 Task: Open a Modern Writer Template save the file as receipt.html Remove the following  from template: 'Address' Change the date  '24 December, 2022' change Dear Ms Reader to   Good Evening. Add body to the letter Thank you for your recent visit to our store. We value your patronage and are committed to providing exceptional customer service. Should you have any questions or need further assistance, please do not hesitate to reach out. We look forward to serving you again soon.Add Name  'Jennifer'. Insert watermark  Graphic Era Apply Font Style in watermark Arial; font size  123and place the watermark  Diagonally 
Action: Mouse moved to (309, 150)
Screenshot: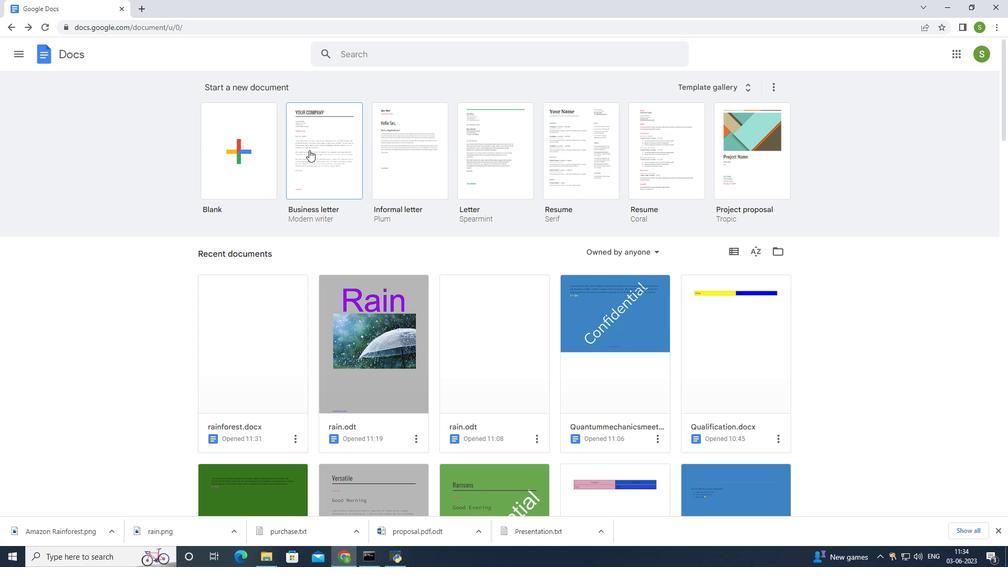 
Action: Mouse pressed left at (309, 150)
Screenshot: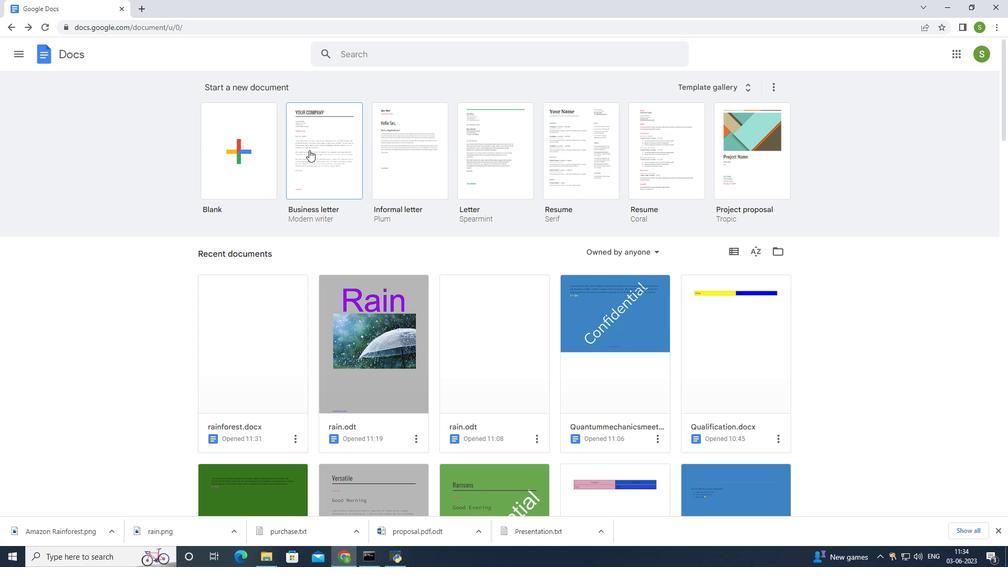 
Action: Mouse moved to (327, 214)
Screenshot: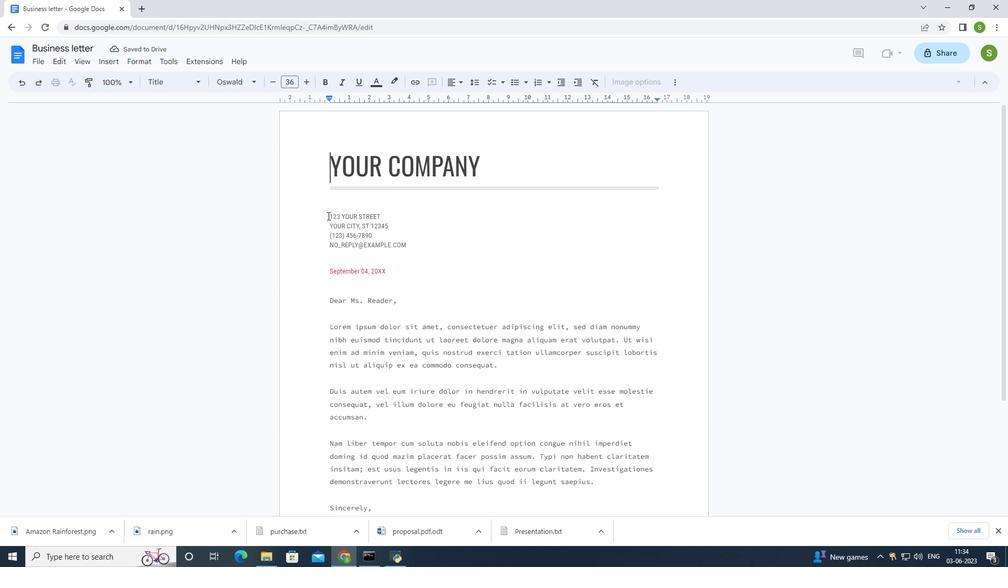 
Action: Mouse pressed left at (327, 214)
Screenshot: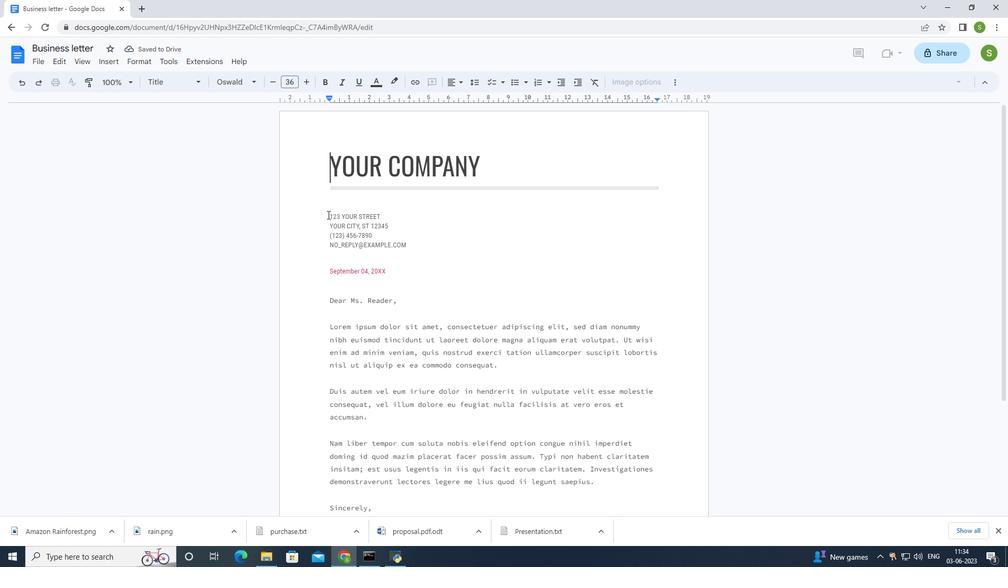 
Action: Mouse moved to (380, 222)
Screenshot: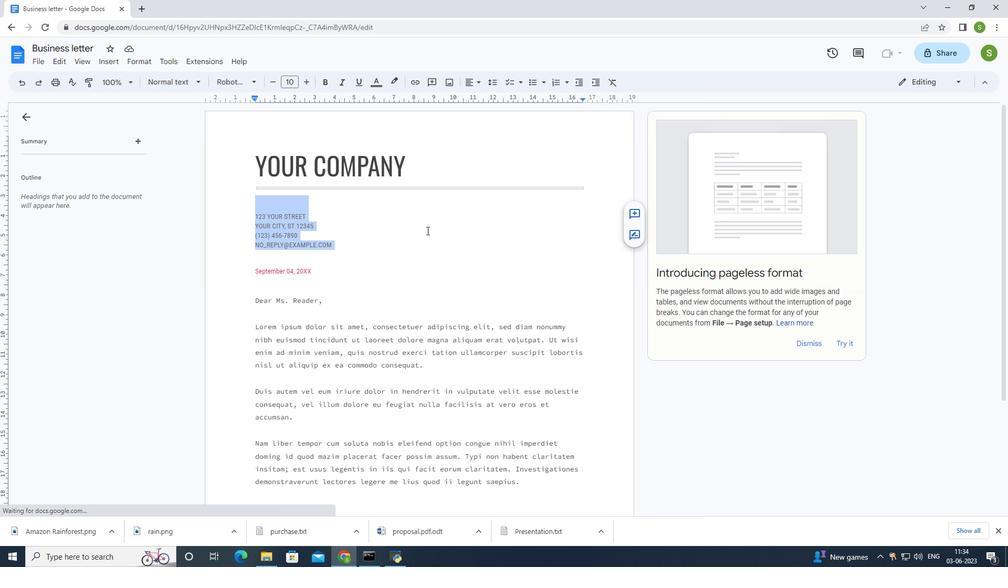 
Action: Key pressed <Key.delete>
Screenshot: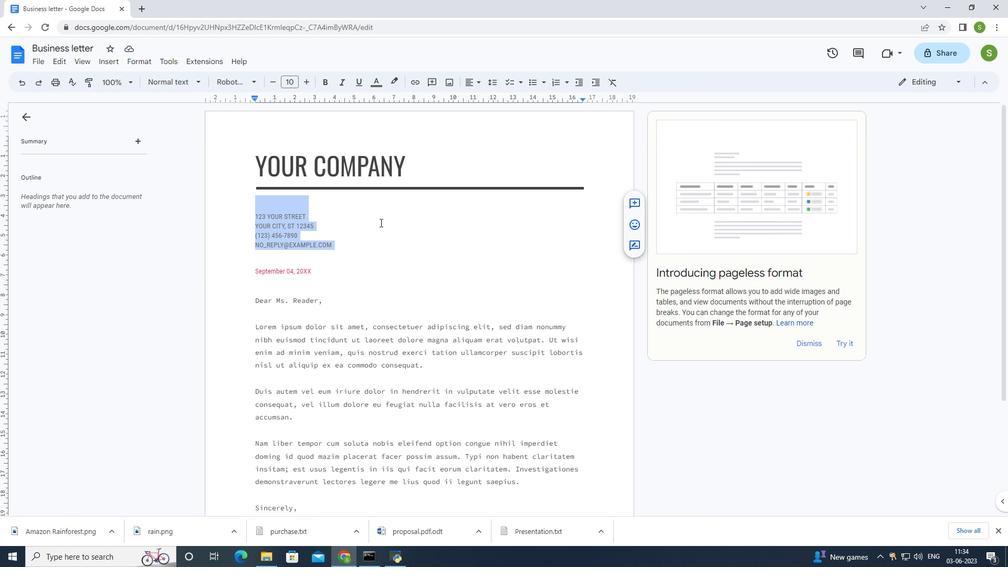 
Action: Mouse moved to (312, 213)
Screenshot: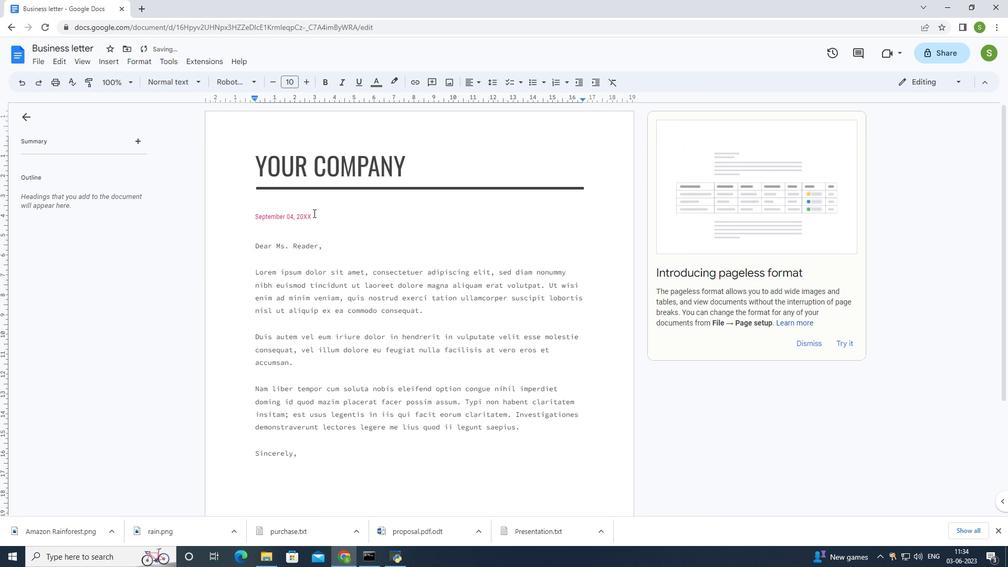 
Action: Mouse pressed left at (312, 213)
Screenshot: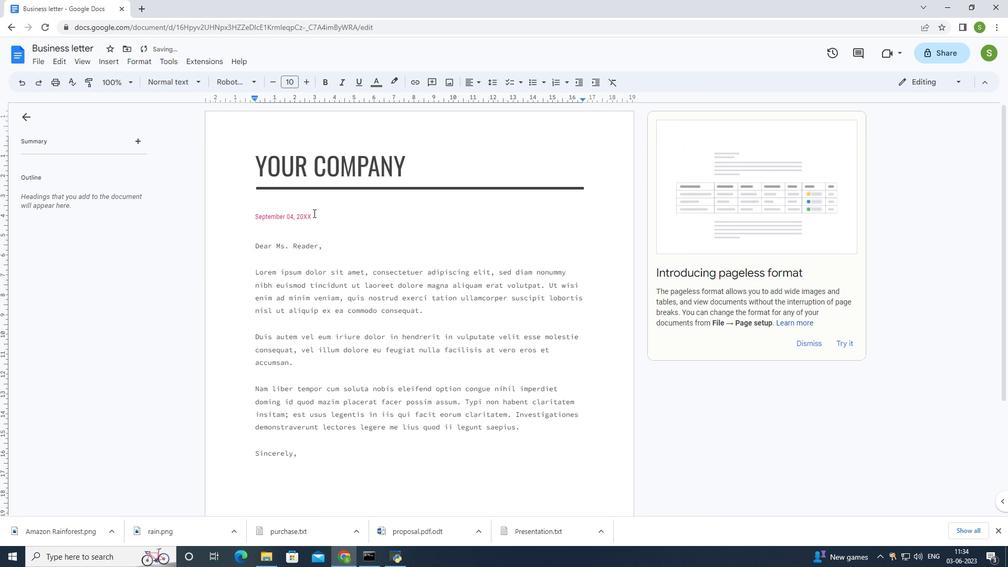 
Action: Mouse moved to (304, 214)
Screenshot: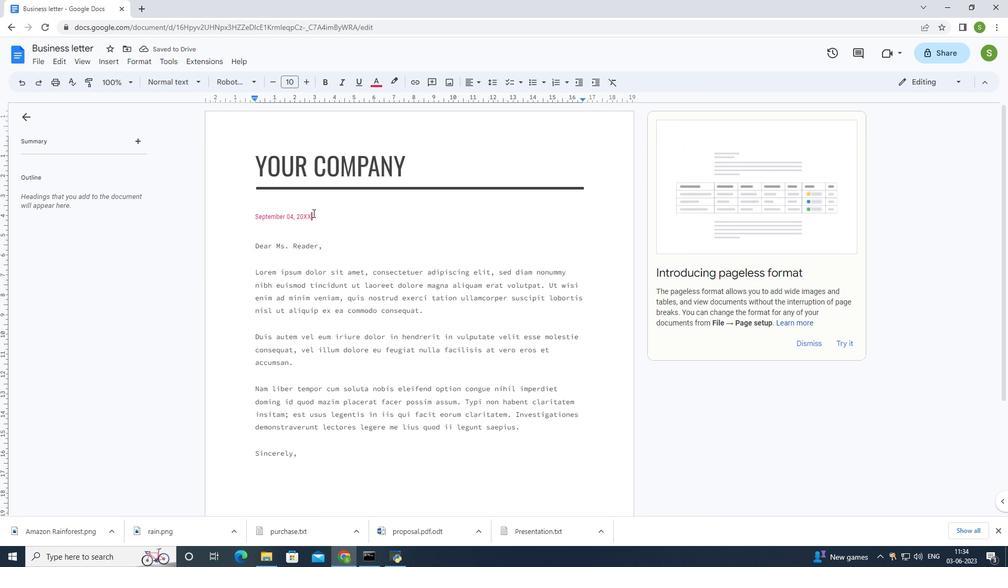 
Action: Key pressed <Key.backspace><Key.backspace><Key.backspace><Key.backspace><Key.backspace><Key.backspace><Key.backspace><Key.backspace><Key.backspace><Key.backspace><Key.backspace><Key.backspace><Key.backspace><Key.backspace><Key.backspace><Key.backspace><Key.backspace><Key.backspace>24<Key.space><Key.shift>Da<Key.backspace>ecenber<Key.space>2022
Screenshot: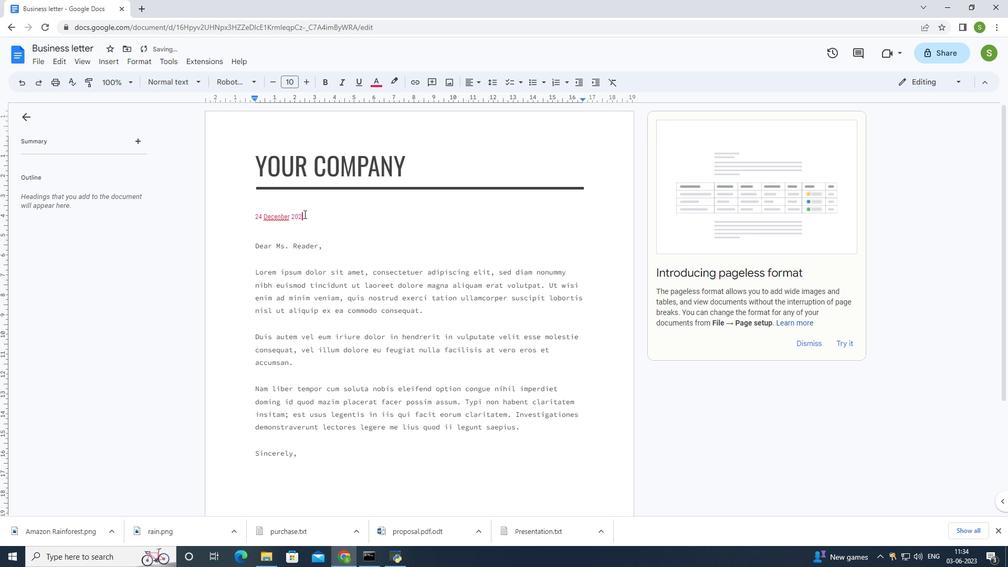 
Action: Mouse moved to (276, 220)
Screenshot: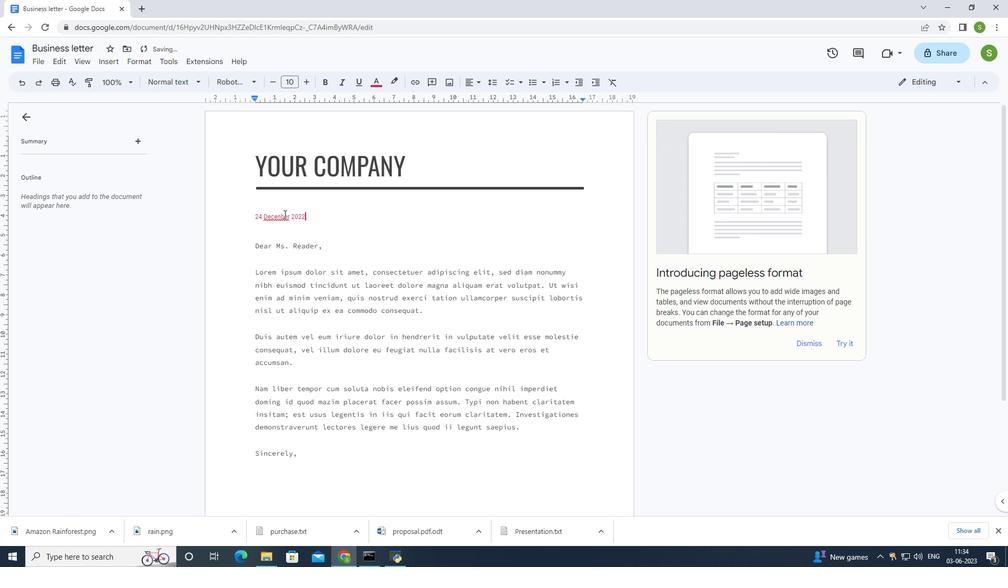 
Action: Mouse pressed right at (276, 220)
Screenshot: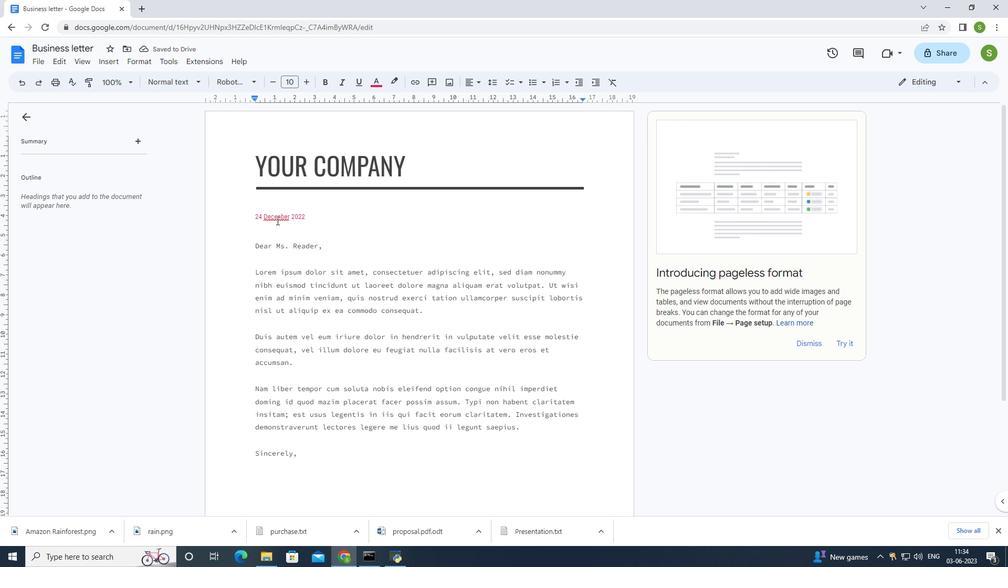 
Action: Mouse moved to (306, 254)
Screenshot: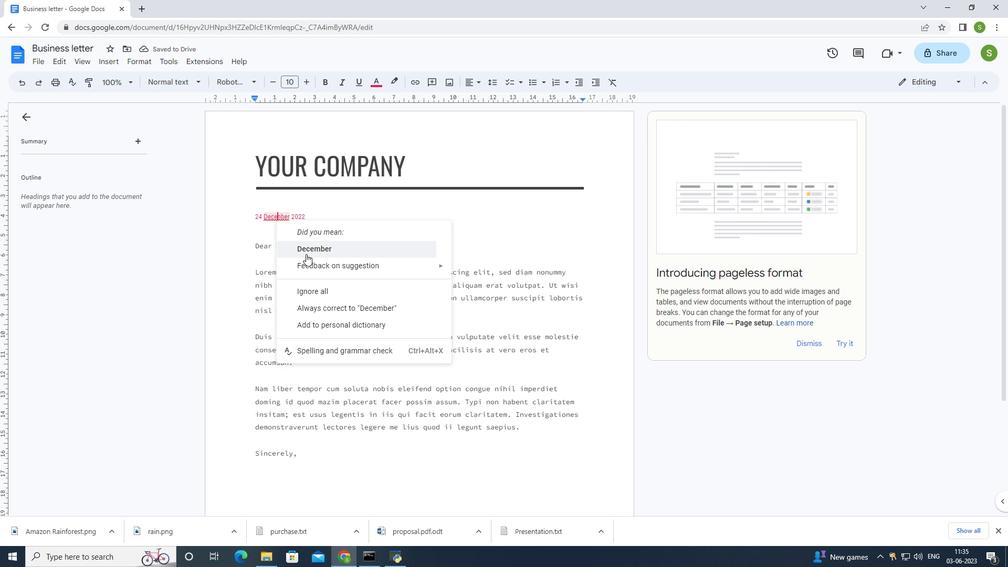 
Action: Mouse pressed left at (306, 254)
Screenshot: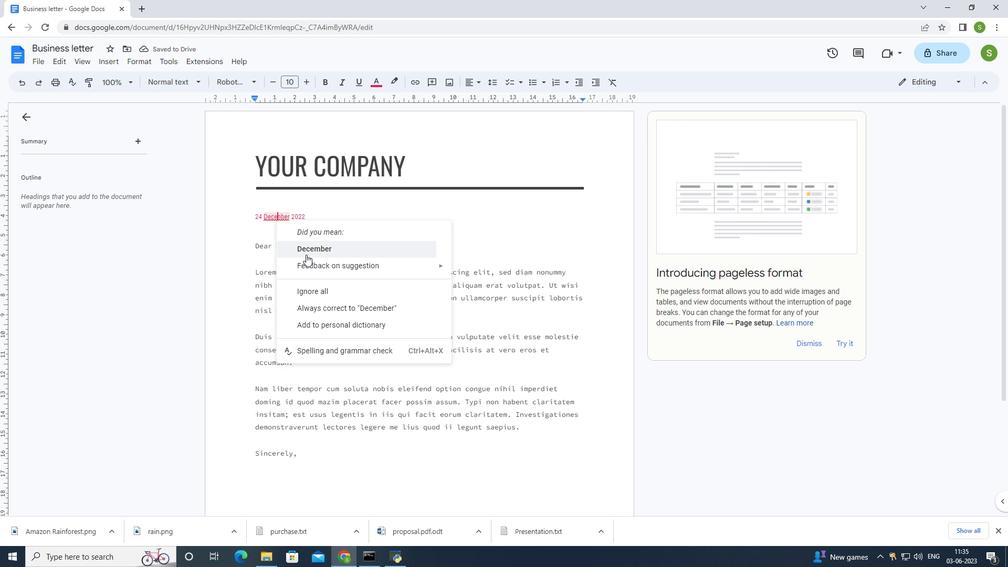 
Action: Mouse moved to (317, 243)
Screenshot: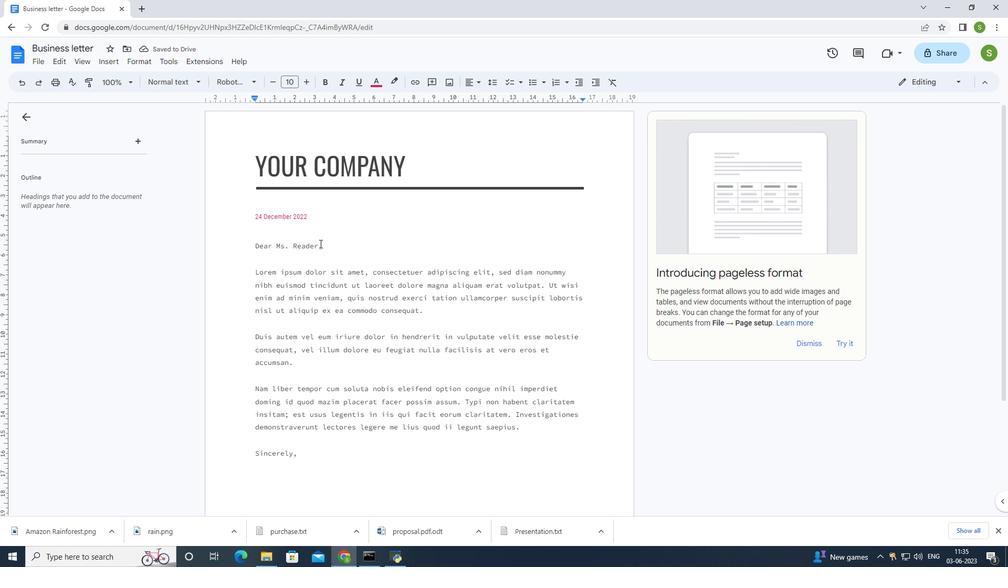 
Action: Mouse pressed left at (317, 243)
Screenshot: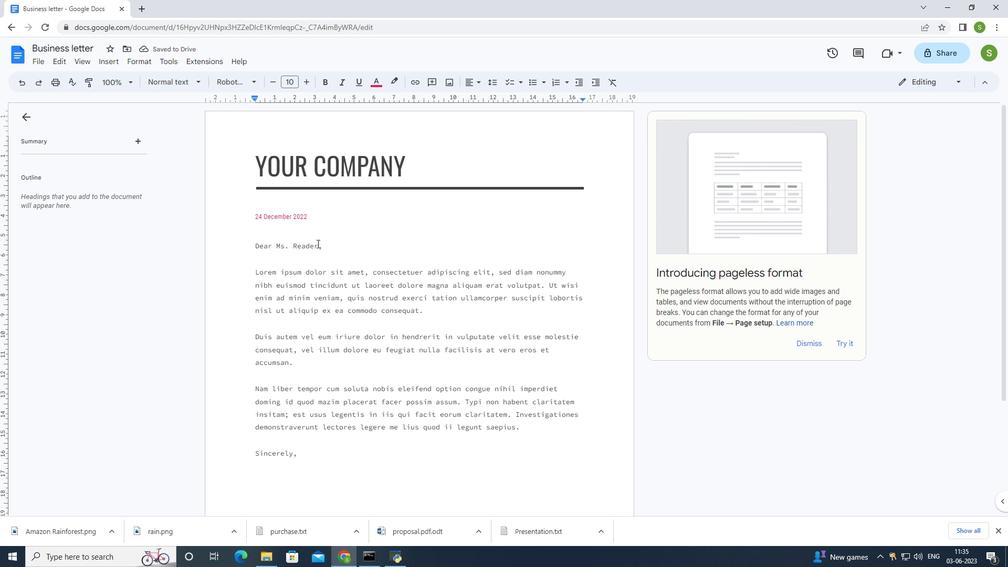 
Action: Mouse moved to (301, 235)
Screenshot: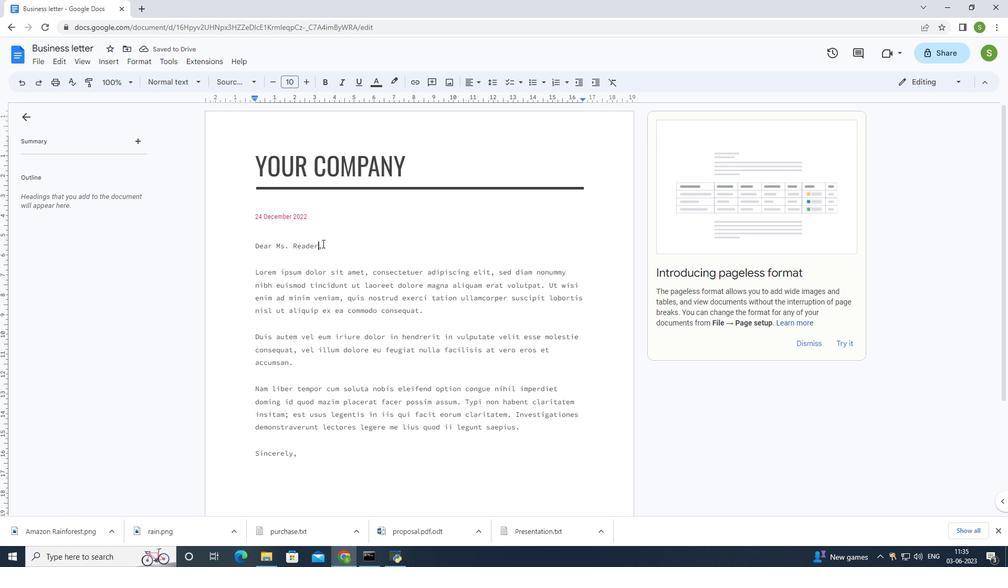 
Action: Key pressed <Key.backspace><Key.backspace><Key.backspace><Key.backspace><Key.backspace><Key.backspace><Key.backspace><Key.backspace><Key.backspace><Key.backspace><Key.backspace><Key.backspace><Key.backspace><Key.backspace><Key.backspace><Key.shift><Key.shift><Key.shift><Key.shift>Good<Key.space><Key.shift>Evening
Screenshot: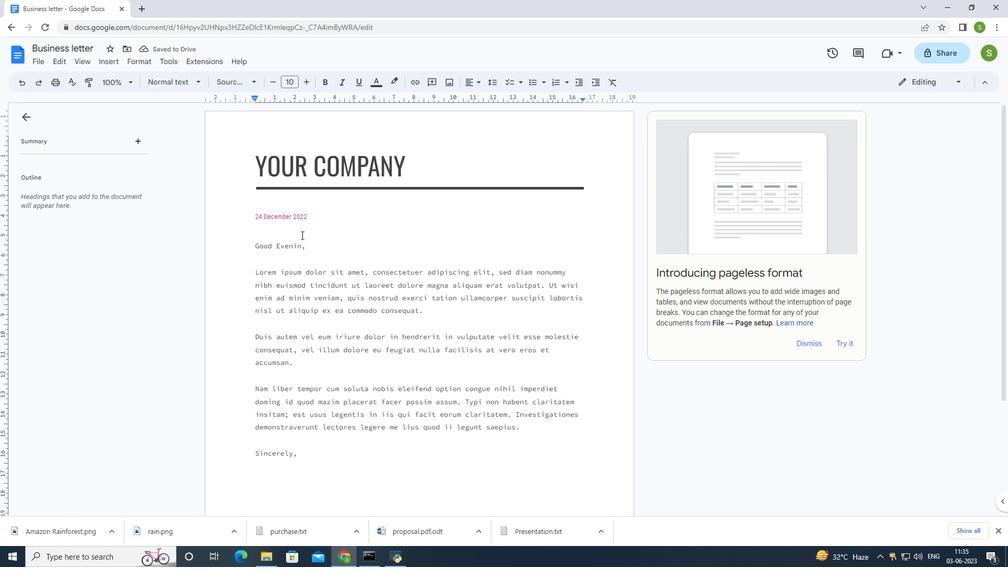 
Action: Mouse moved to (255, 271)
Screenshot: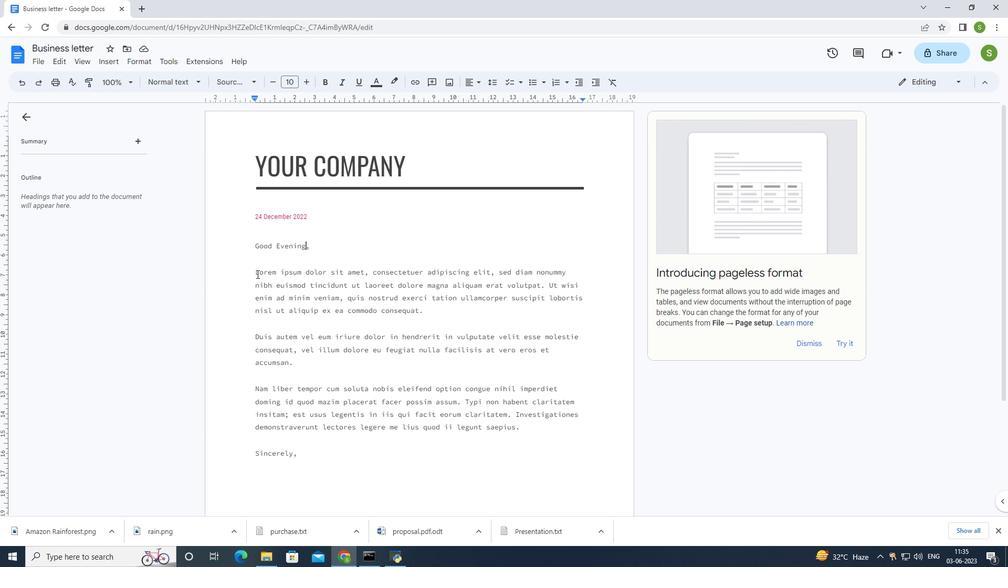 
Action: Mouse pressed left at (255, 271)
Screenshot: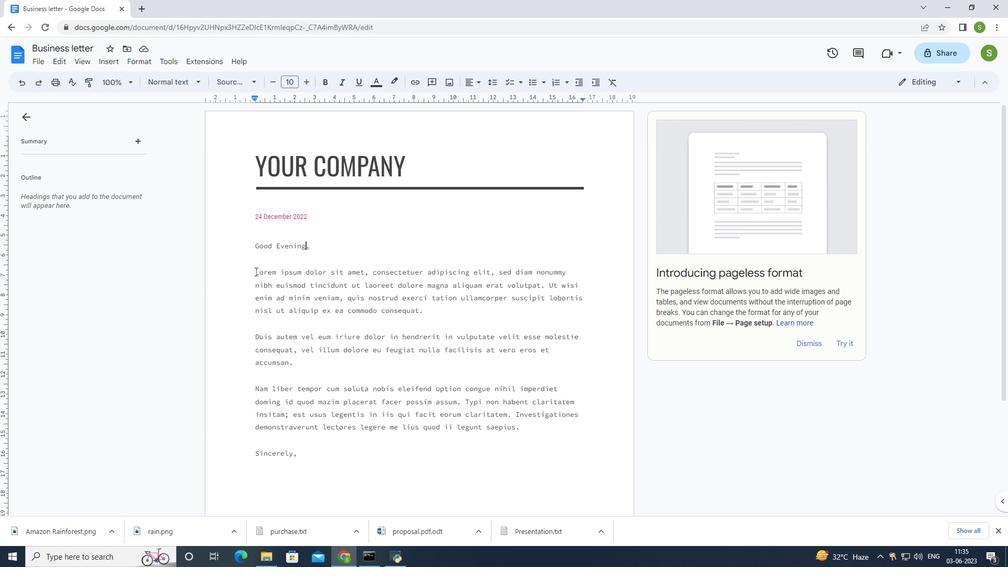 
Action: Mouse moved to (360, 443)
Screenshot: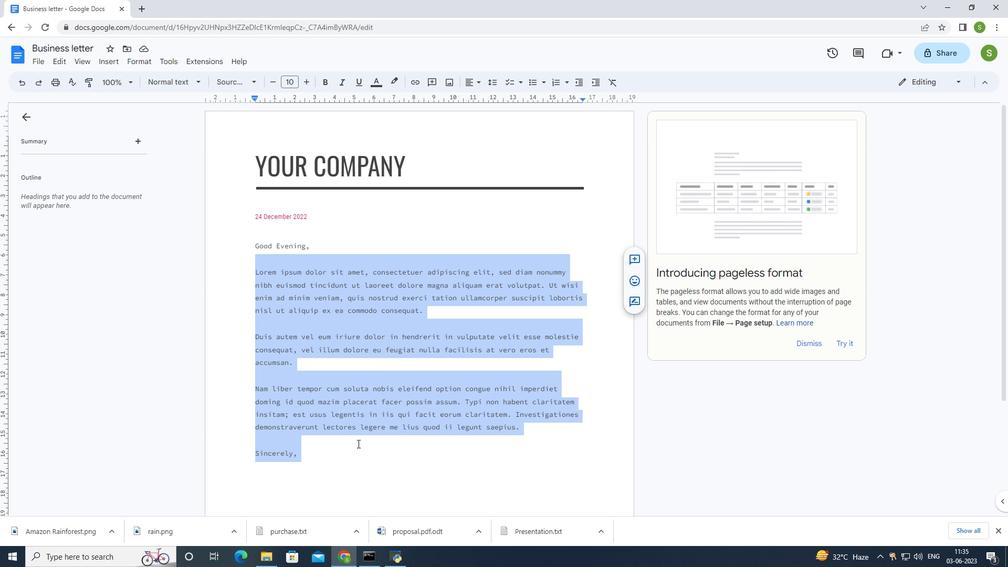 
Action: Key pressed <Key.delete><Key.shift_r><Key.shift_r><Key.shift_r>Thank<Key.space>you<Key.space>for<Key.space>your<Key.space>recent<Key.space>visit<Key.space>to<Key.space>our<Key.space>store.<Key.space><Key.shift>We<Key.space>value<Key.space>your<Key.space>recent<Key.space>visit<Key.space>to<Key.space>our<Key.space>store.<Key.space>we<Key.space>value<Key.space>your<Key.space>patronage<Key.space>and<Key.space>are<Key.space>commited<Key.left><Key.left>t<Key.right><Key.right><Key.space>to<Key.space>providing<Key.space>exceptional<Key.space>customer<Key.space>service.<Key.space><Key.shift>Should<Key.space>you<Key.space>have<Key.space>anu<Key.backspace>y<Key.space>
Screenshot: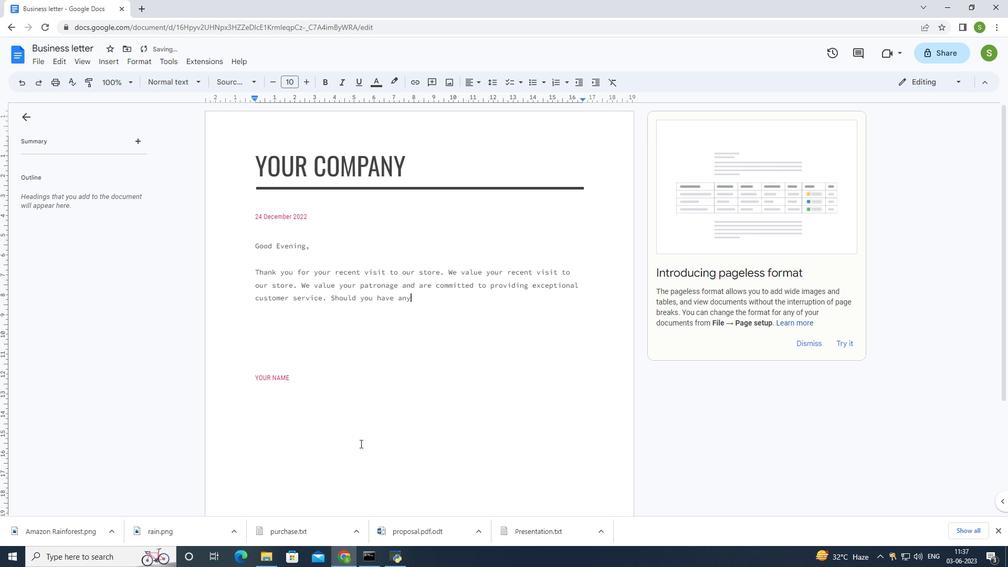 
Action: Mouse moved to (623, 299)
Screenshot: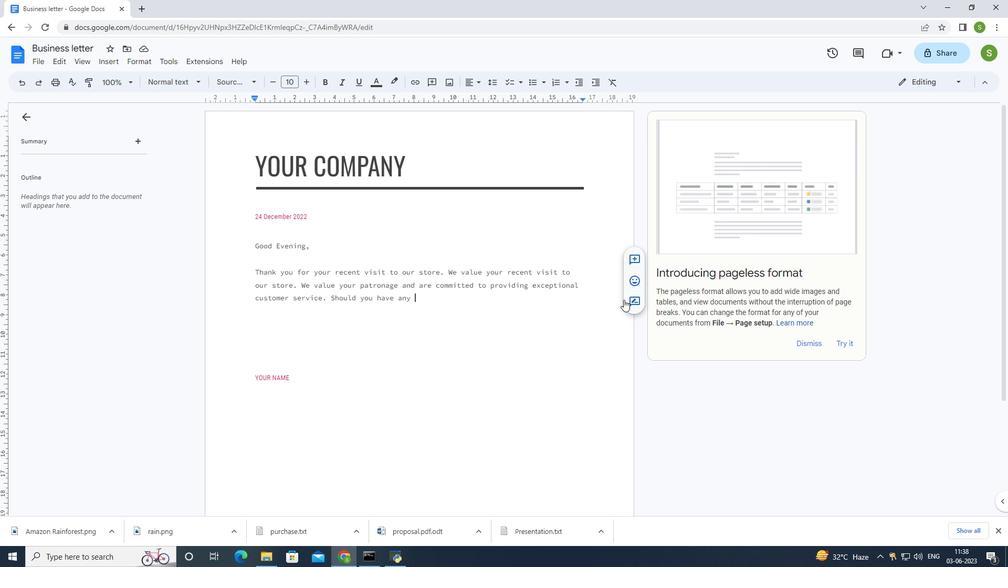 
Action: Key pressed <Key.shift>Questions<Key.space>or<Key.space>need<Key.space>further<Key.space>assistance,<Key.space>please<Key.space>do<Key.space>not<Key.space>hesitate<Key.space>to<Key.space>resch<Key.space>put.<Key.space>we
Screenshot: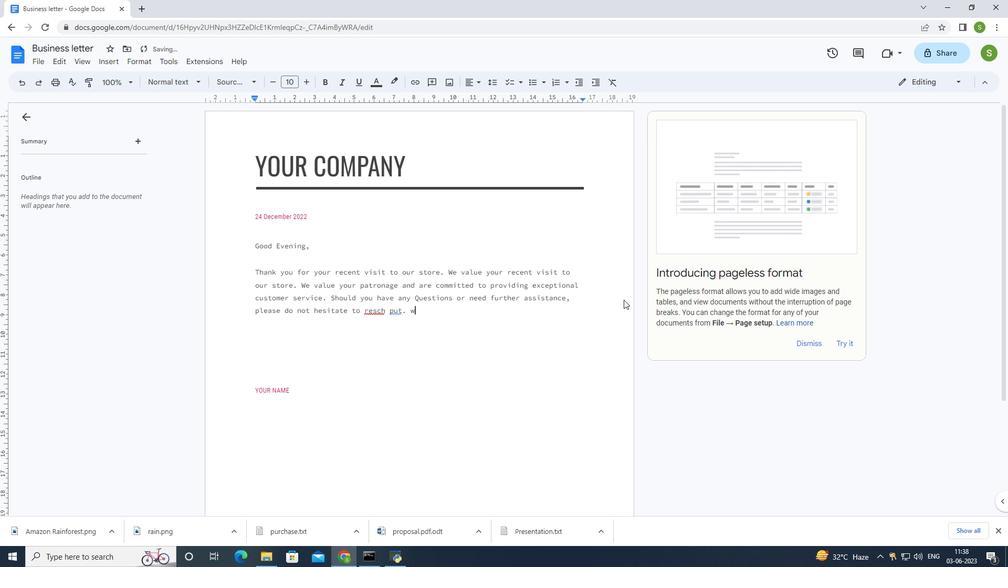 
Action: Mouse moved to (381, 312)
Screenshot: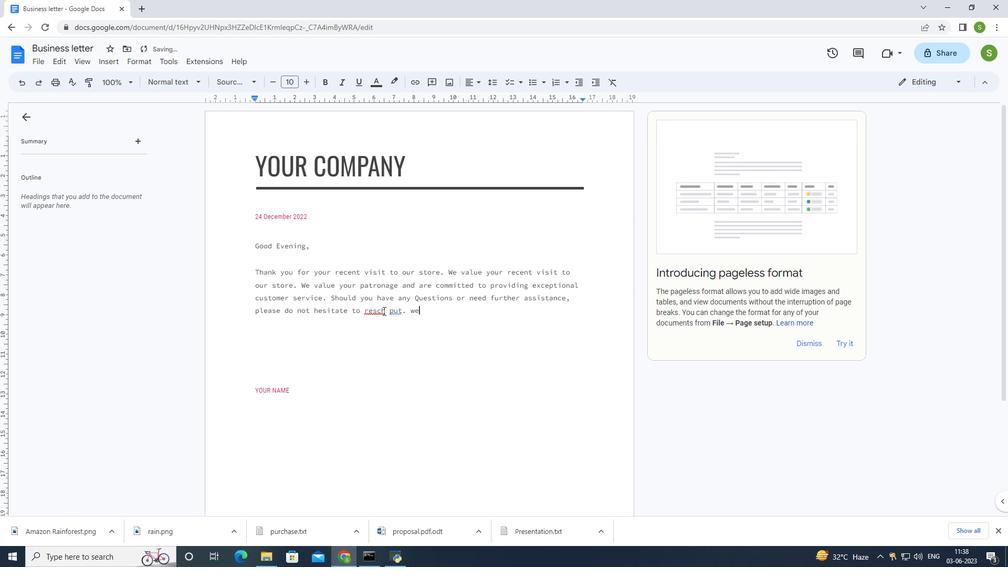 
Action: Mouse pressed right at (381, 312)
Screenshot: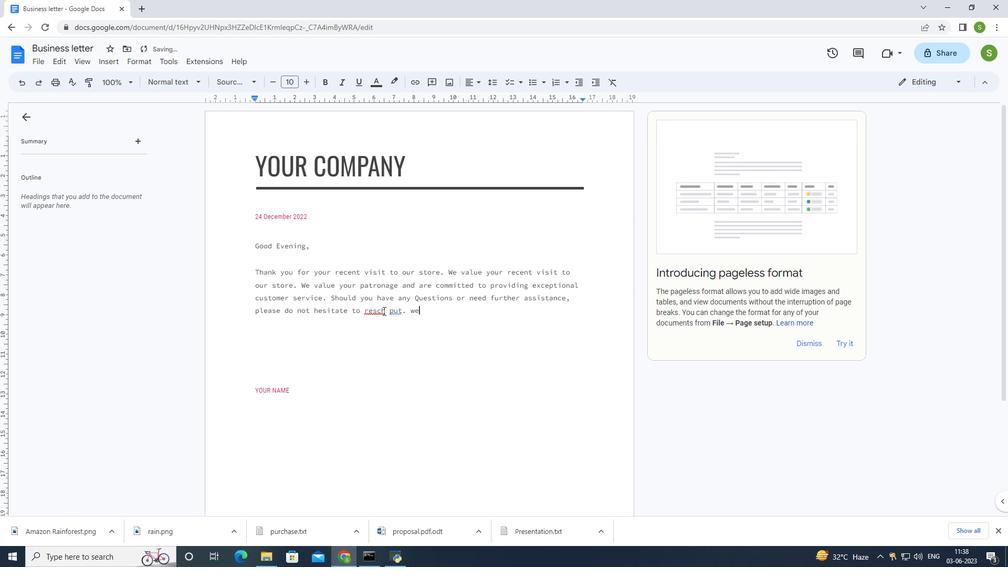 
Action: Mouse moved to (409, 342)
Screenshot: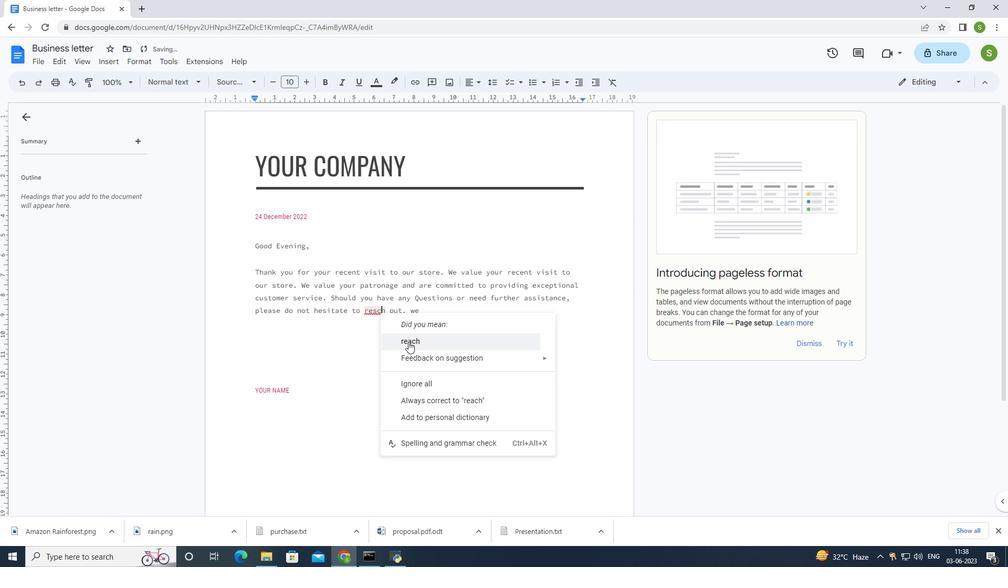
Action: Mouse pressed left at (409, 342)
Screenshot: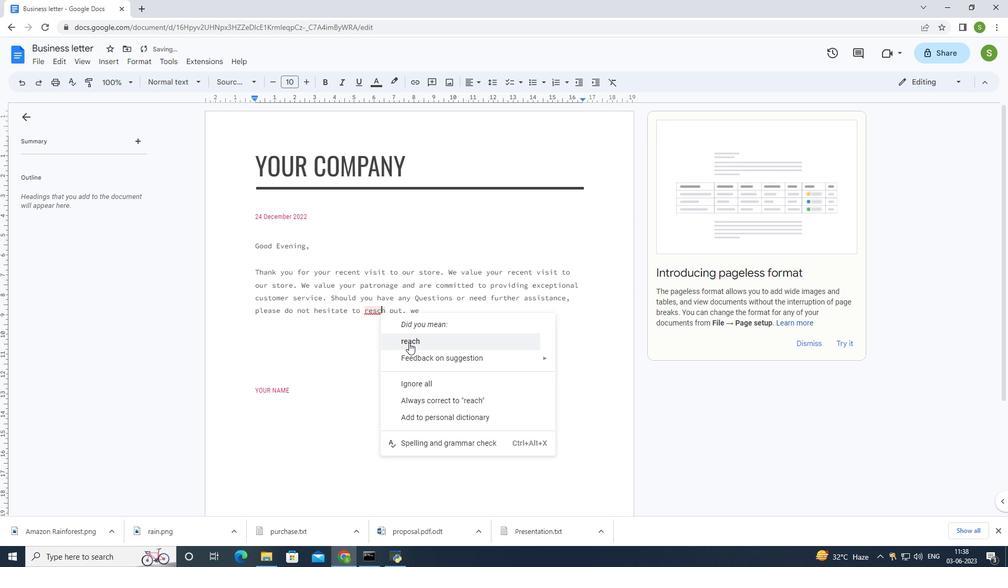 
Action: Mouse moved to (394, 312)
Screenshot: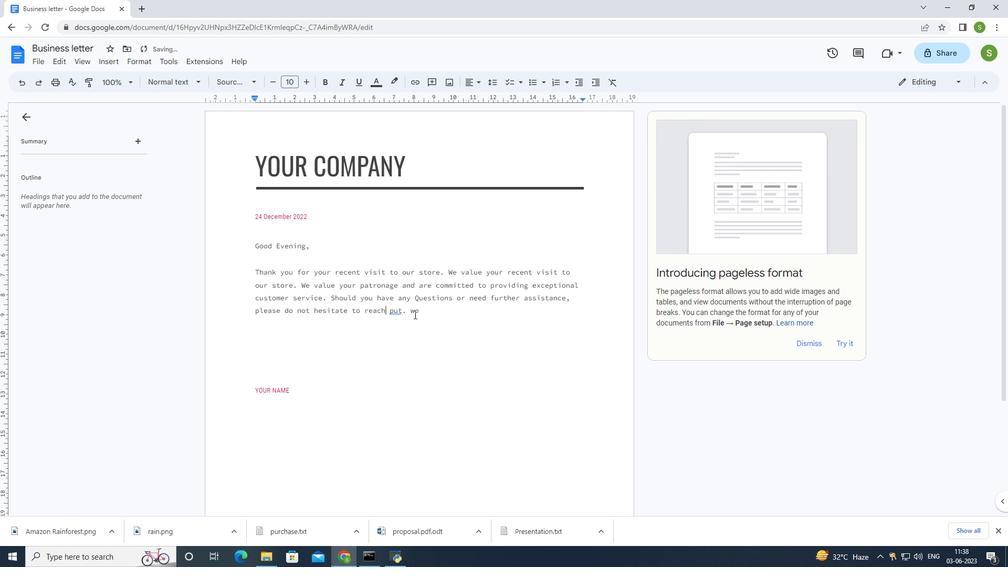 
Action: Mouse pressed right at (394, 312)
Screenshot: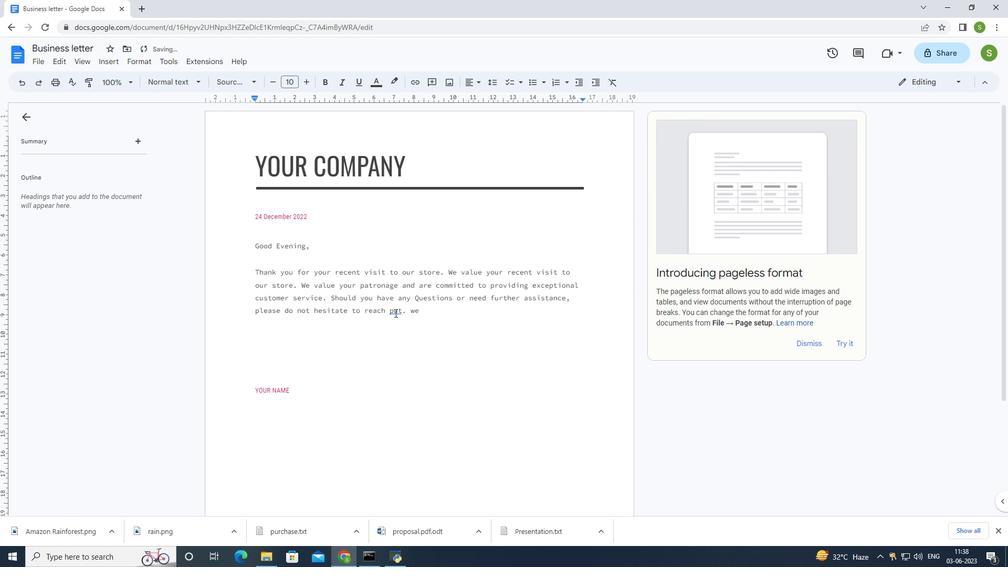 
Action: Mouse moved to (417, 344)
Screenshot: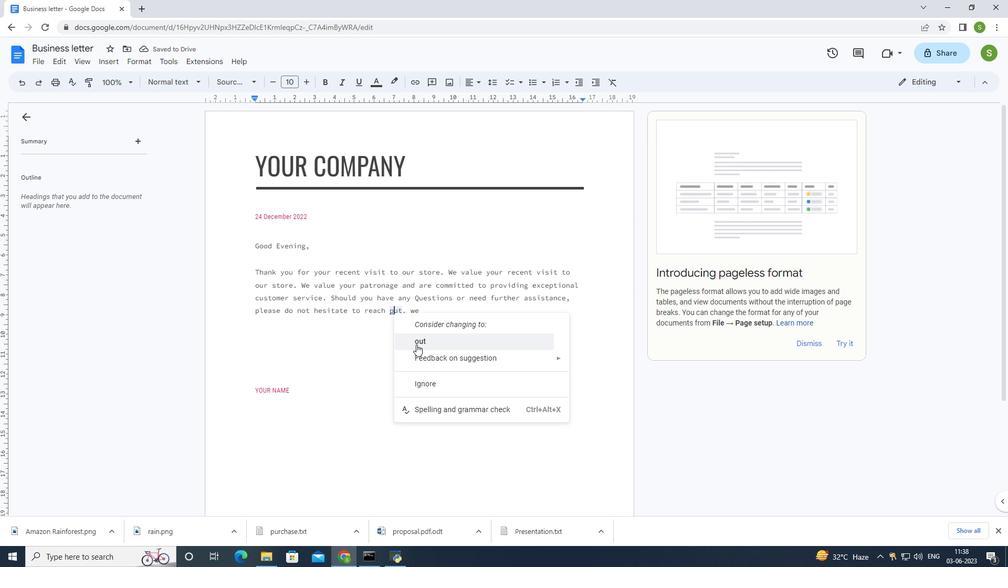 
Action: Mouse pressed left at (417, 344)
Screenshot: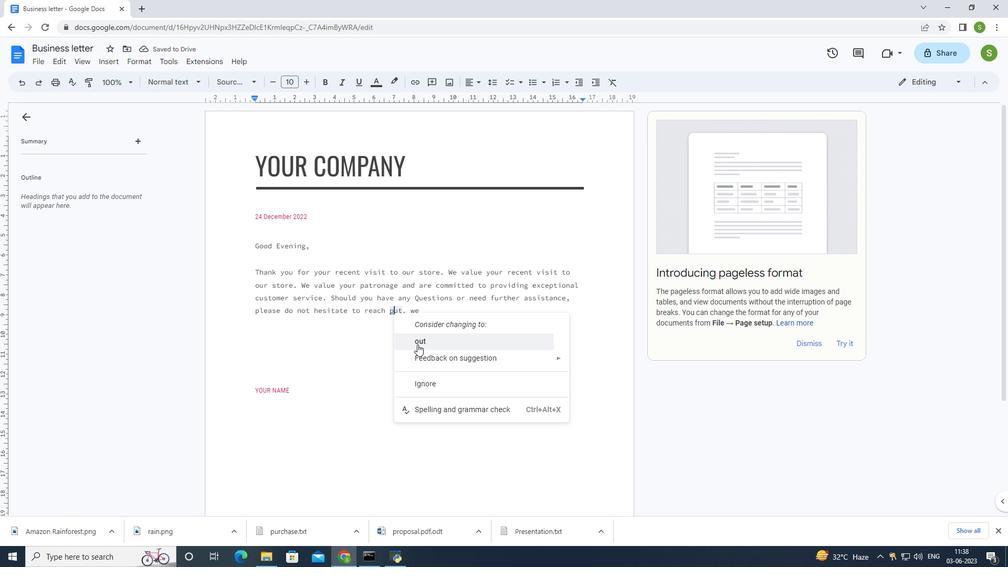 
Action: Mouse moved to (425, 313)
Screenshot: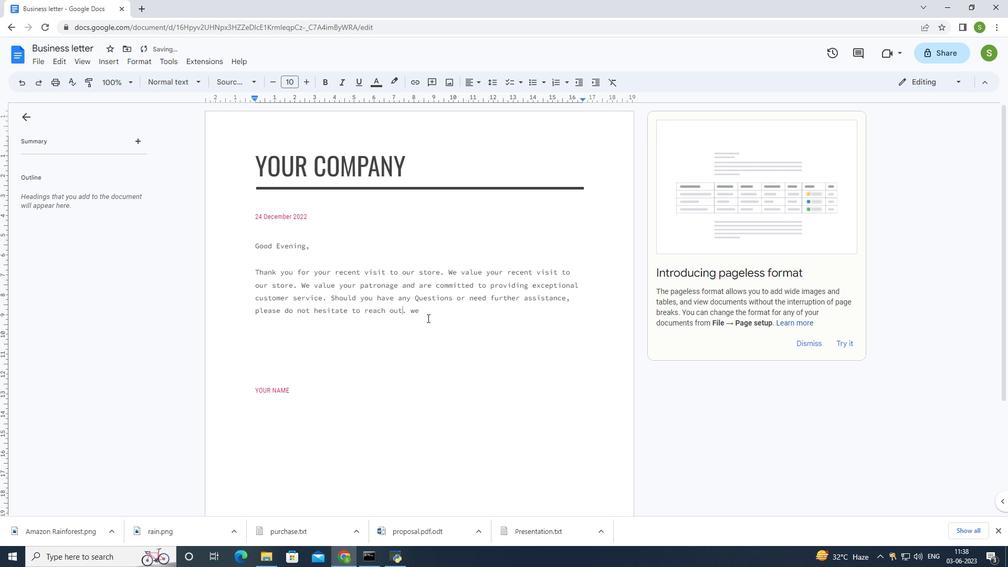 
Action: Mouse pressed left at (425, 313)
Screenshot: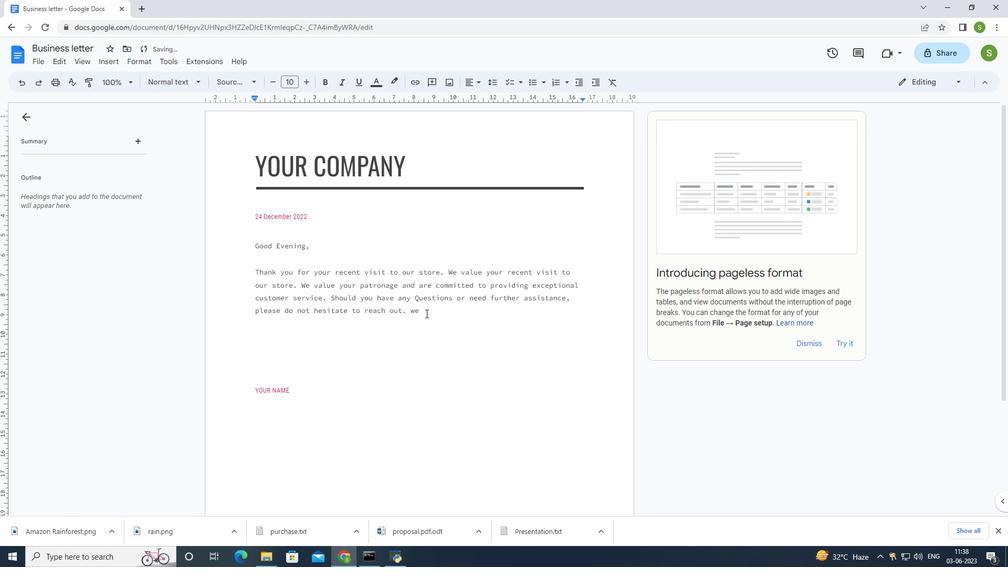 
Action: Mouse moved to (448, 307)
Screenshot: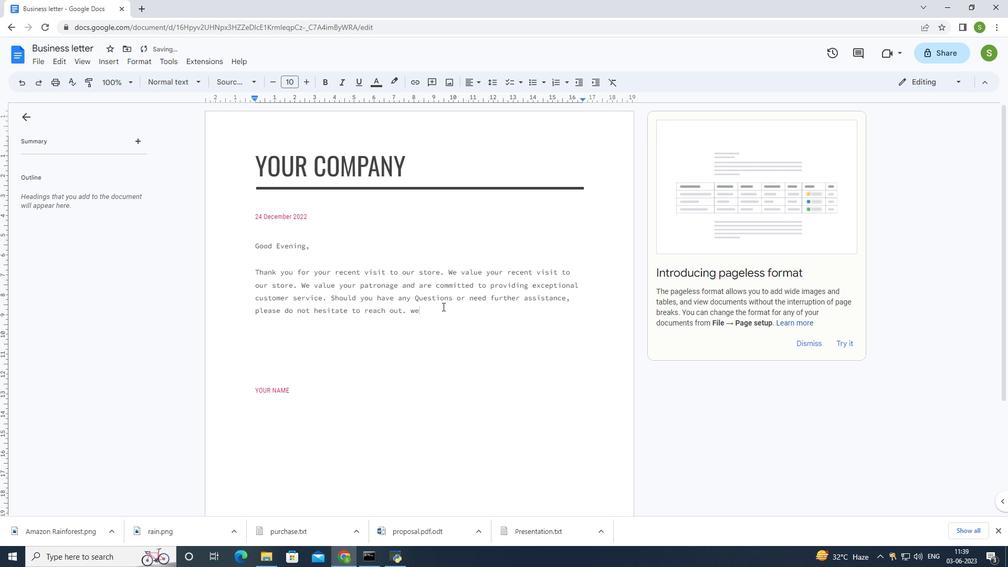 
Action: Key pressed <Key.space>look<Key.space>forward<Key.space>to<Key.space>serving<Key.space>you<Key.space>again<Key.space>soon.
Screenshot: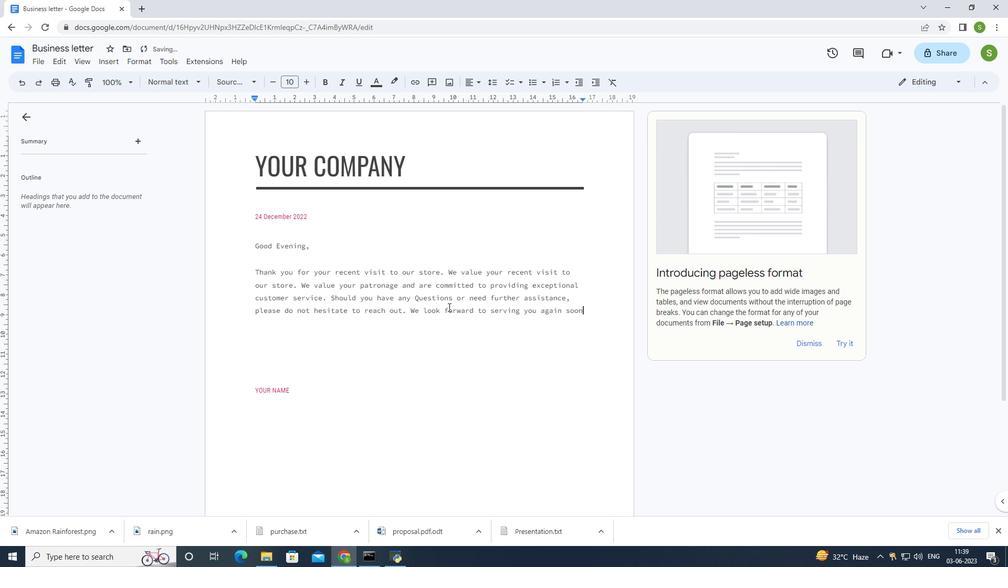 
Action: Mouse moved to (294, 403)
Screenshot: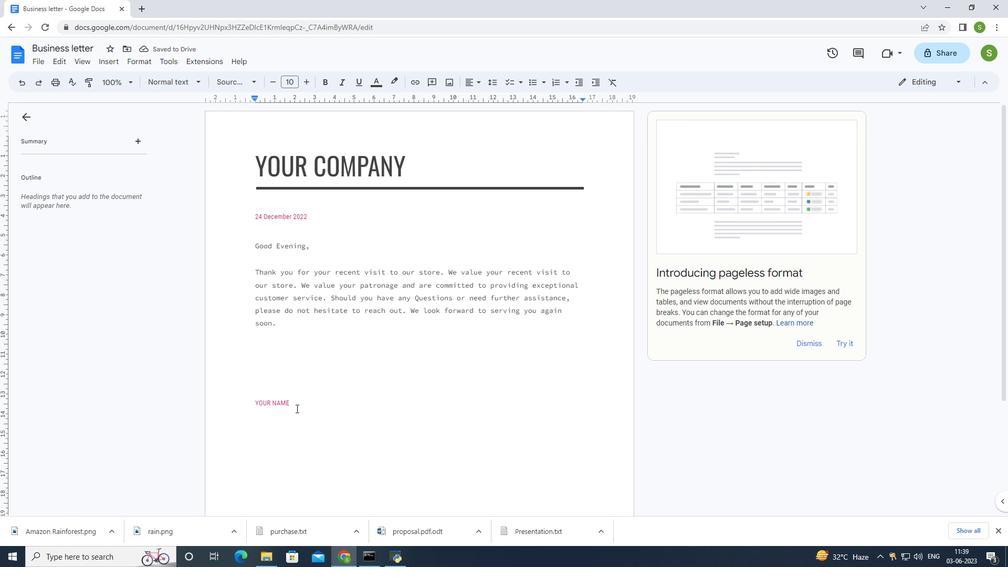 
Action: Mouse pressed left at (294, 403)
Screenshot: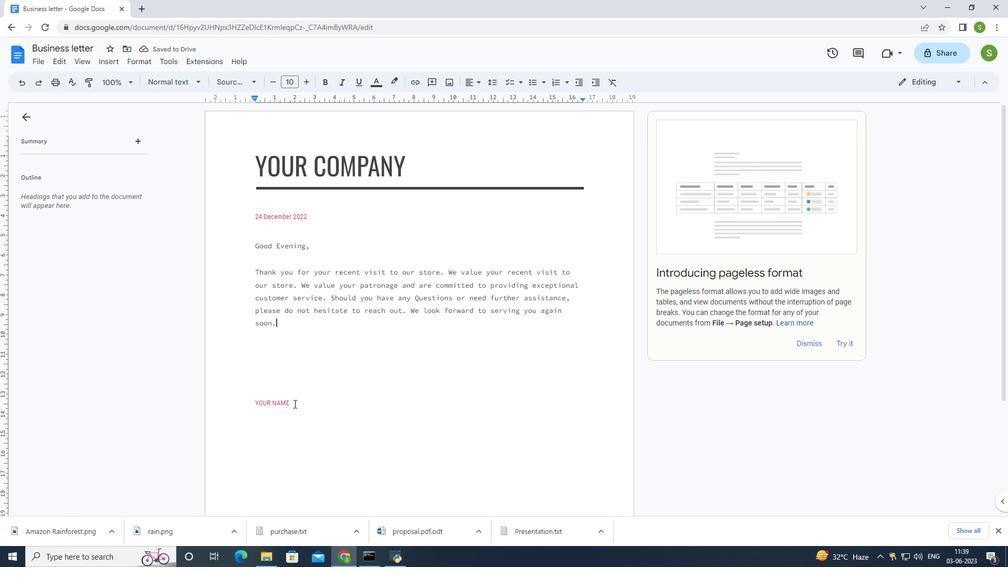
Action: Mouse moved to (316, 405)
Screenshot: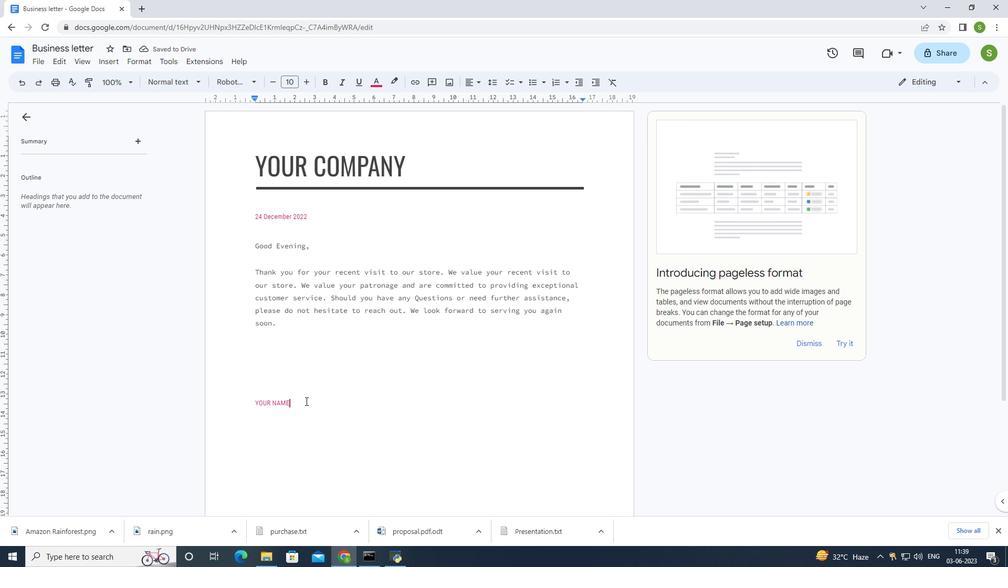 
Action: Key pressed <Key.shift_r>:<Key.space><Key.shift>Jennifer
Screenshot: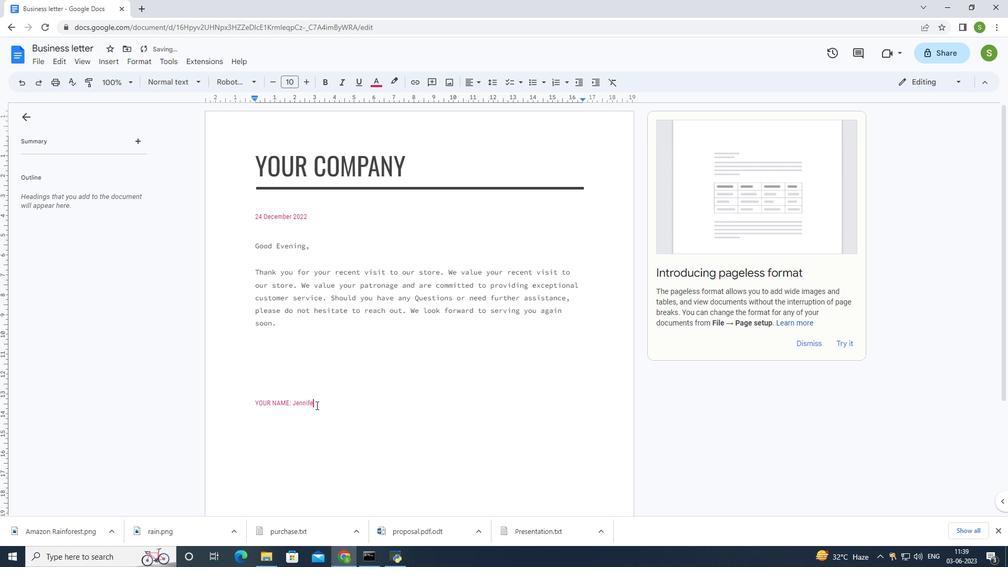 
Action: Mouse moved to (111, 66)
Screenshot: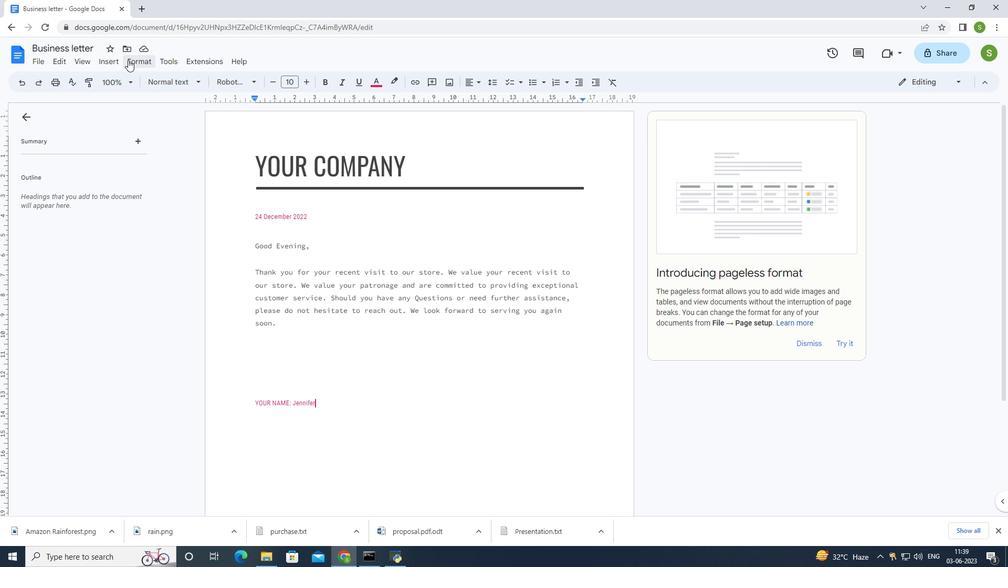 
Action: Mouse pressed left at (111, 66)
Screenshot: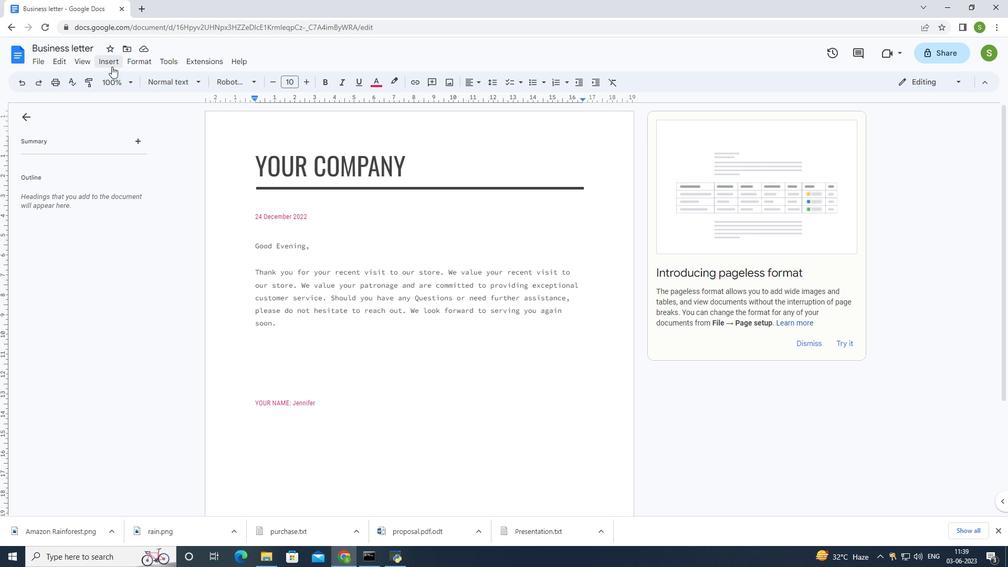 
Action: Mouse moved to (150, 305)
Screenshot: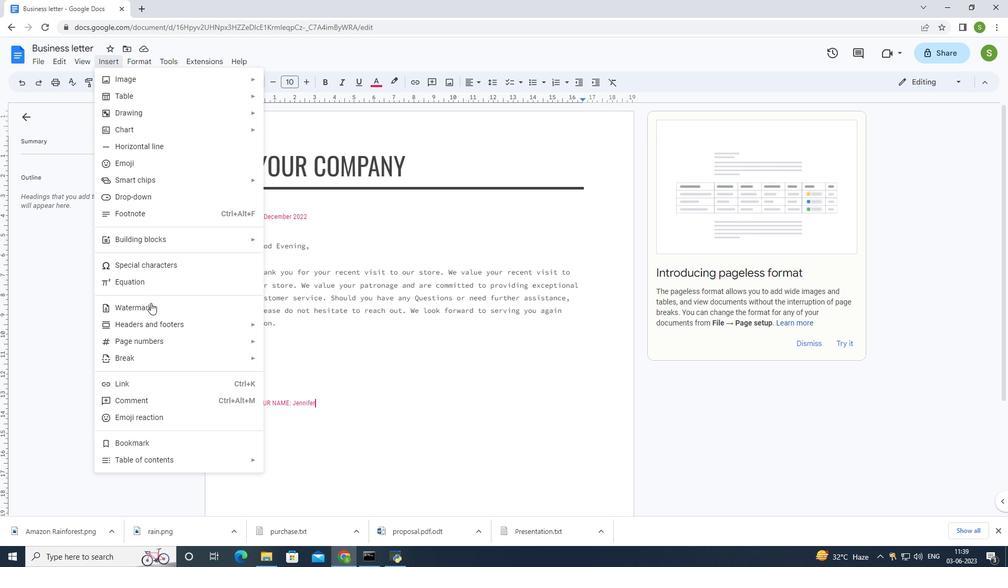 
Action: Mouse pressed left at (150, 305)
Screenshot: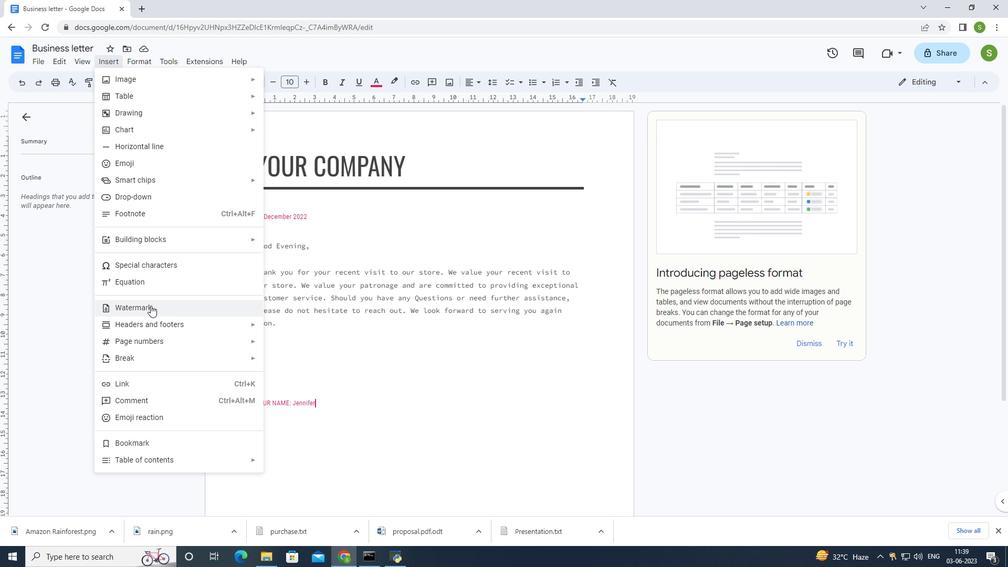 
Action: Mouse moved to (967, 122)
Screenshot: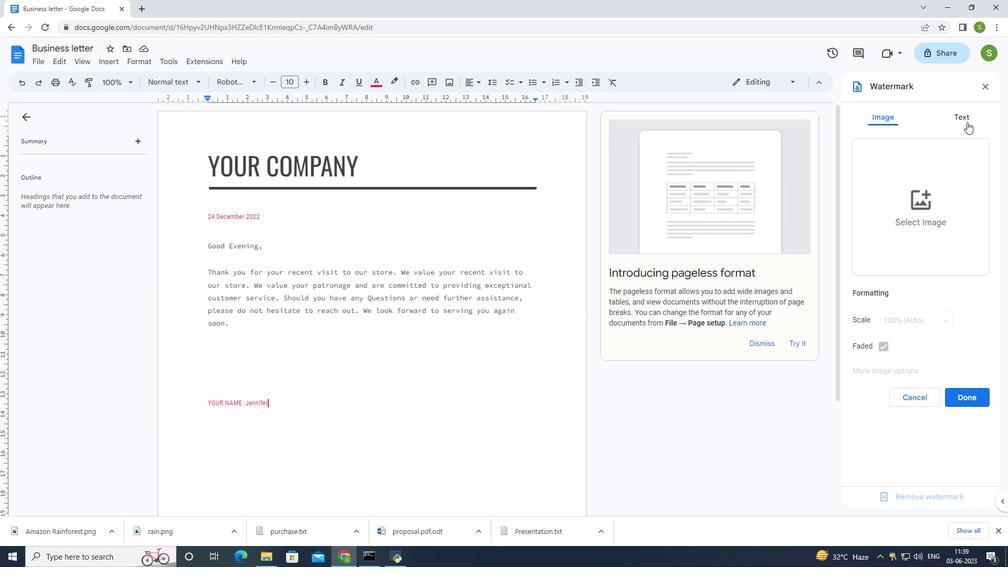 
Action: Mouse pressed left at (967, 122)
Screenshot: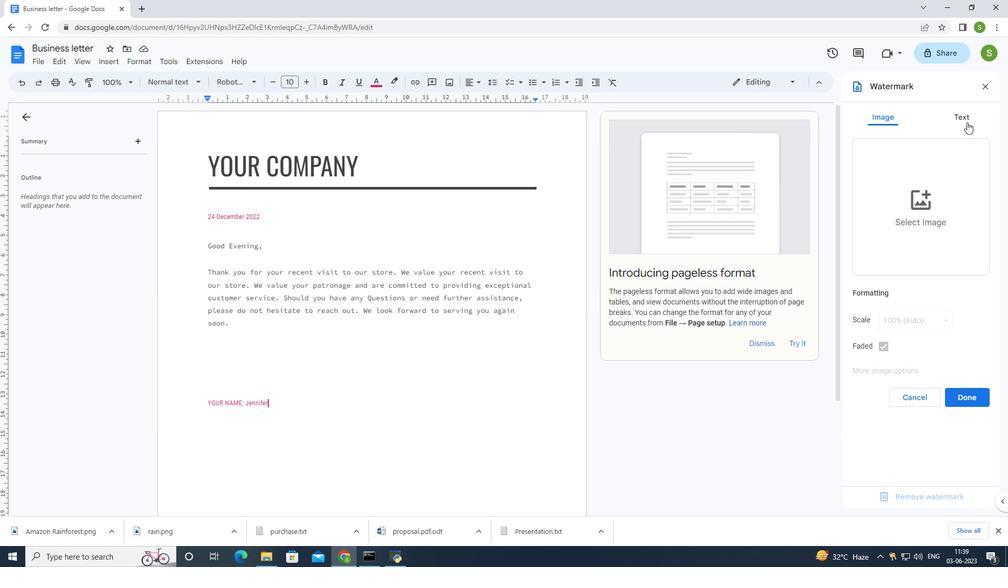 
Action: Mouse moved to (906, 148)
Screenshot: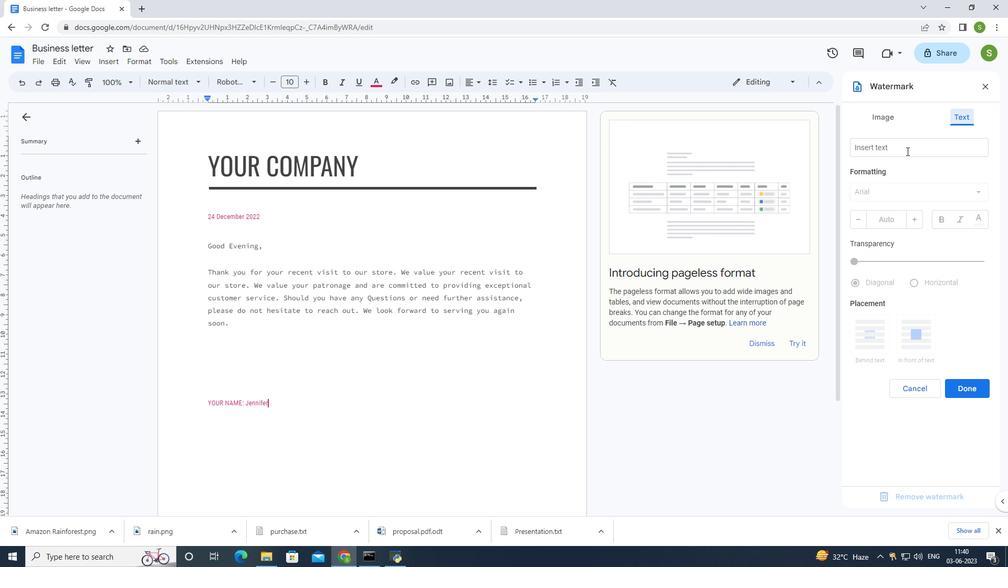 
Action: Mouse pressed left at (906, 148)
Screenshot: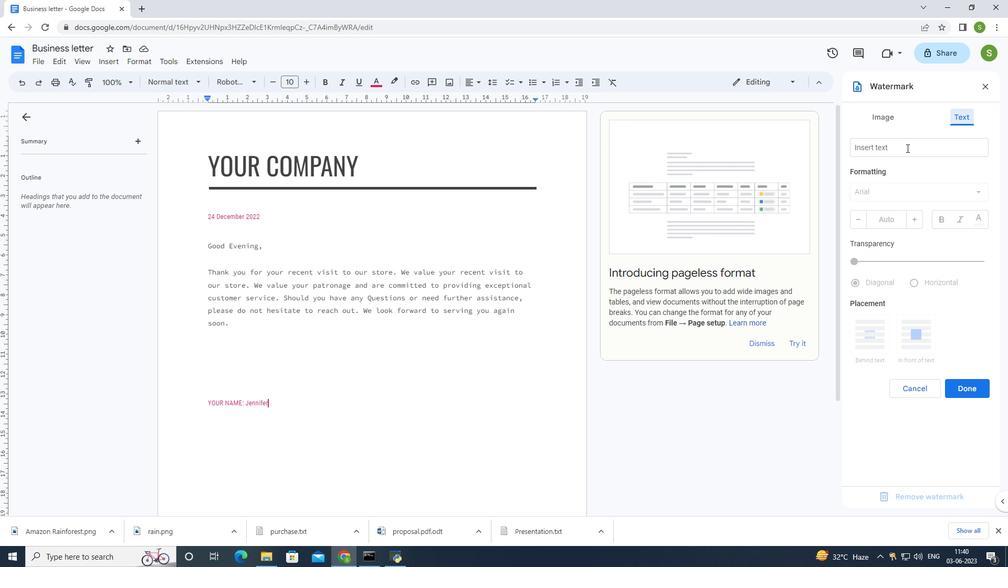 
Action: Mouse moved to (494, 275)
Screenshot: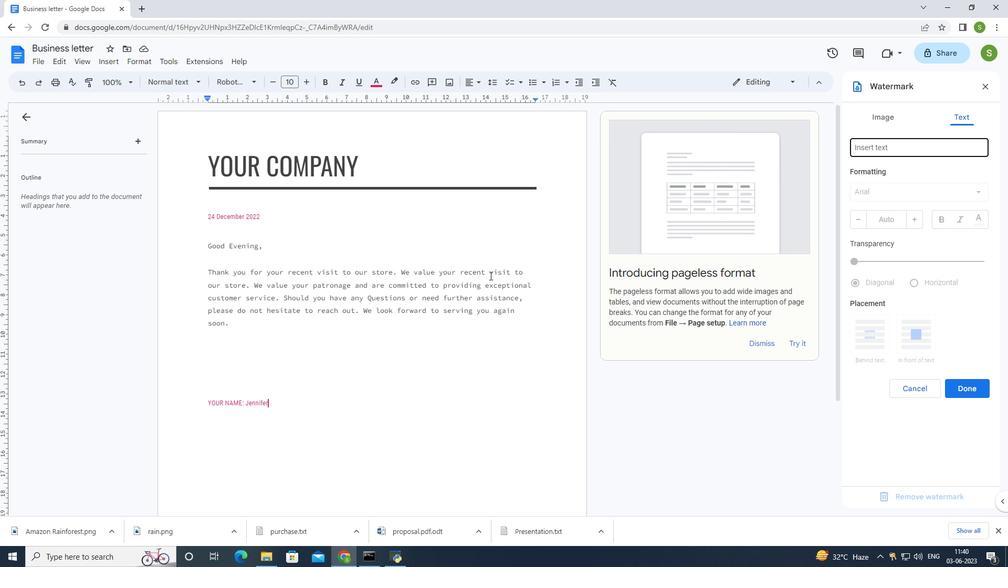 
Action: Key pressed <Key.shift>Graphic<Key.space><Key.shift>Era
Screenshot: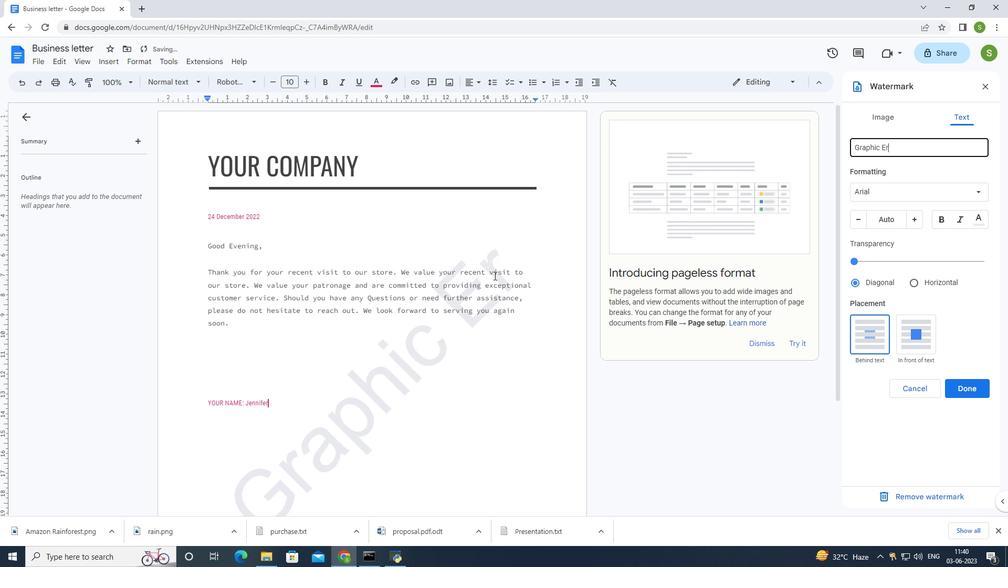 
Action: Mouse moved to (915, 218)
Screenshot: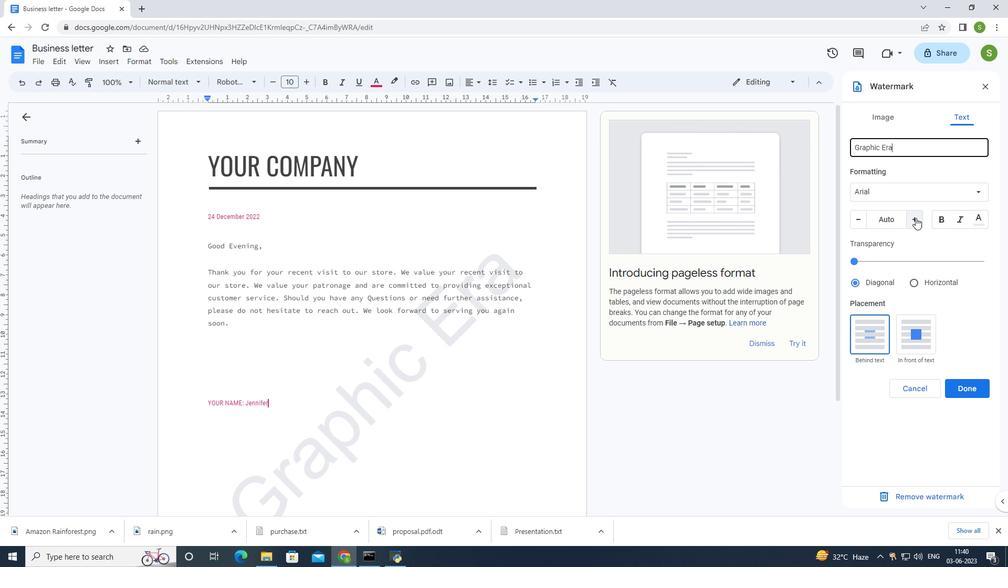 
Action: Mouse pressed left at (915, 218)
Screenshot: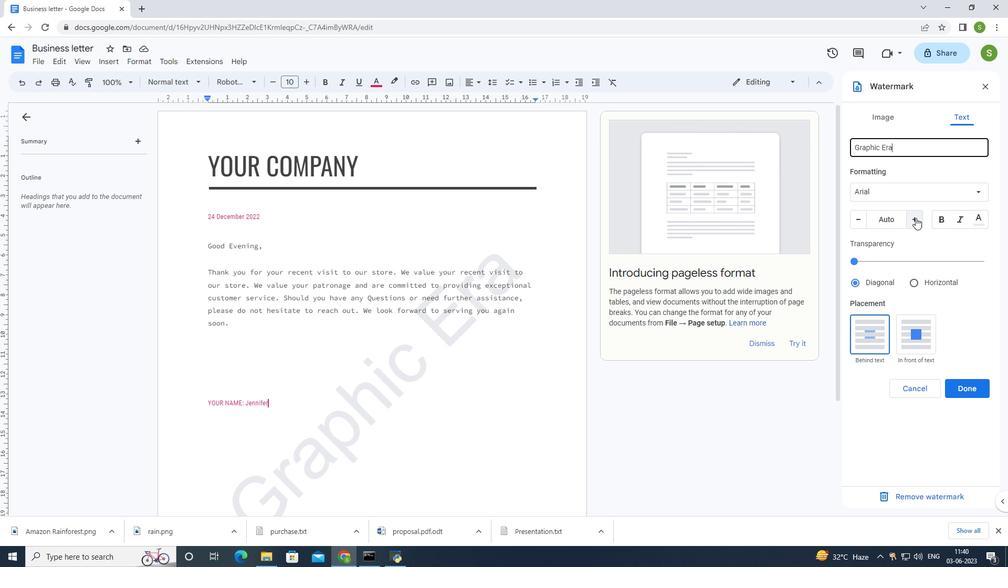 
Action: Mouse moved to (914, 218)
Screenshot: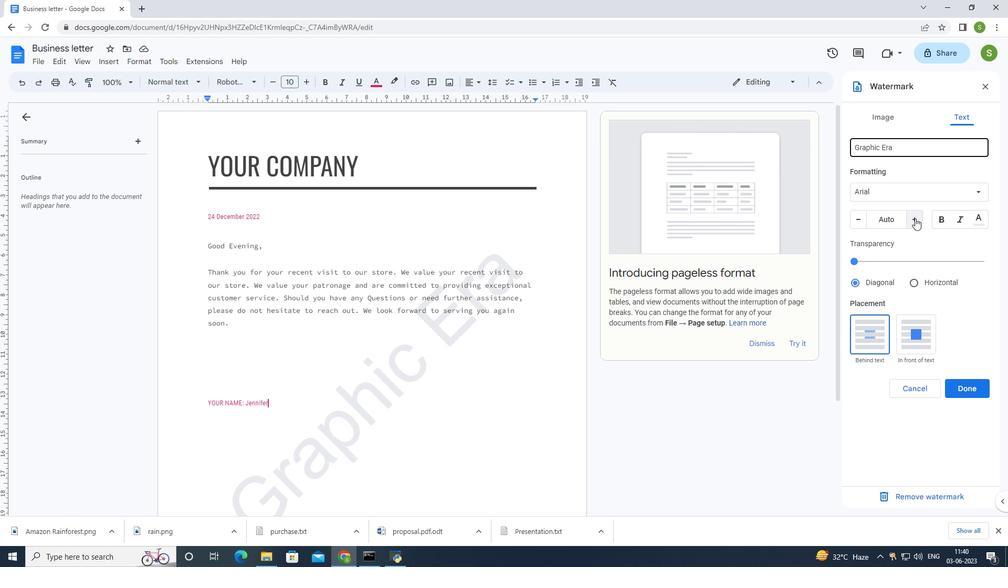 
Action: Mouse pressed left at (914, 218)
Screenshot: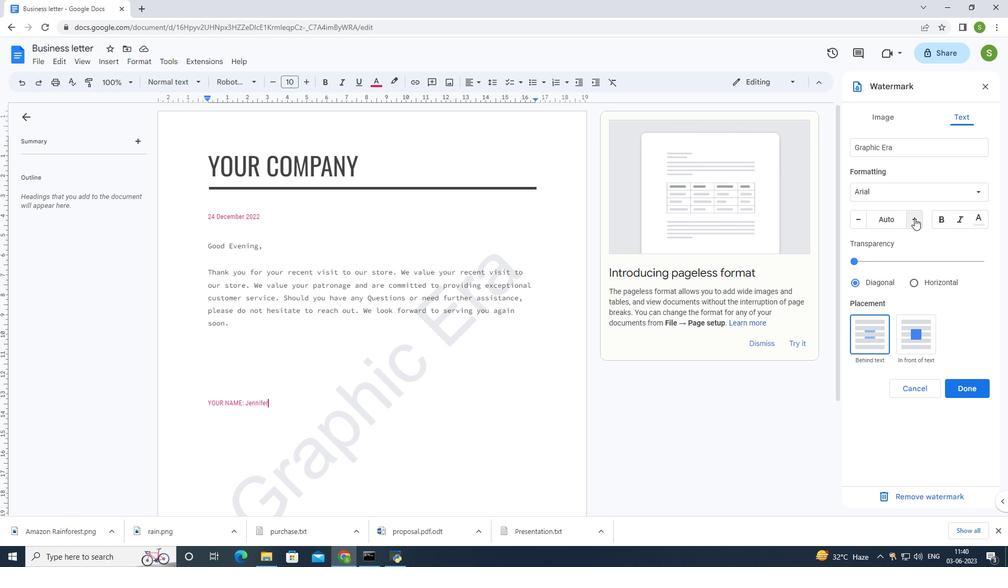 
Action: Mouse pressed left at (914, 218)
Screenshot: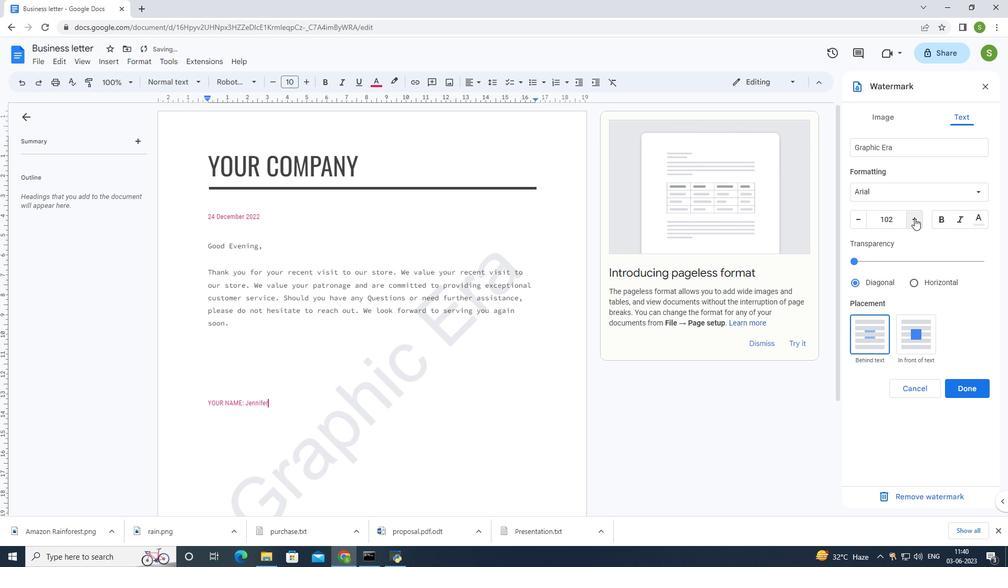 
Action: Mouse pressed left at (914, 218)
Screenshot: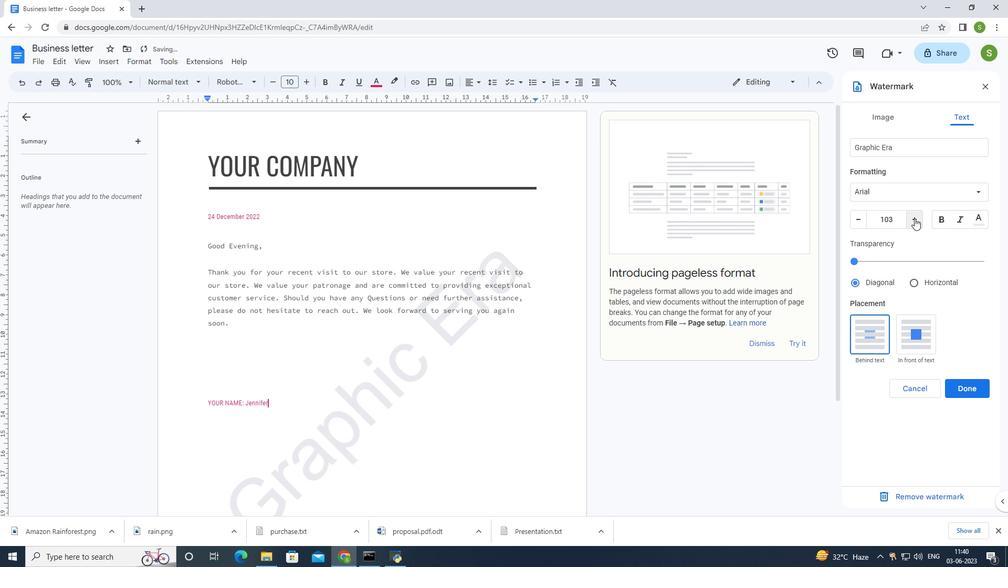 
Action: Mouse pressed left at (914, 218)
Screenshot: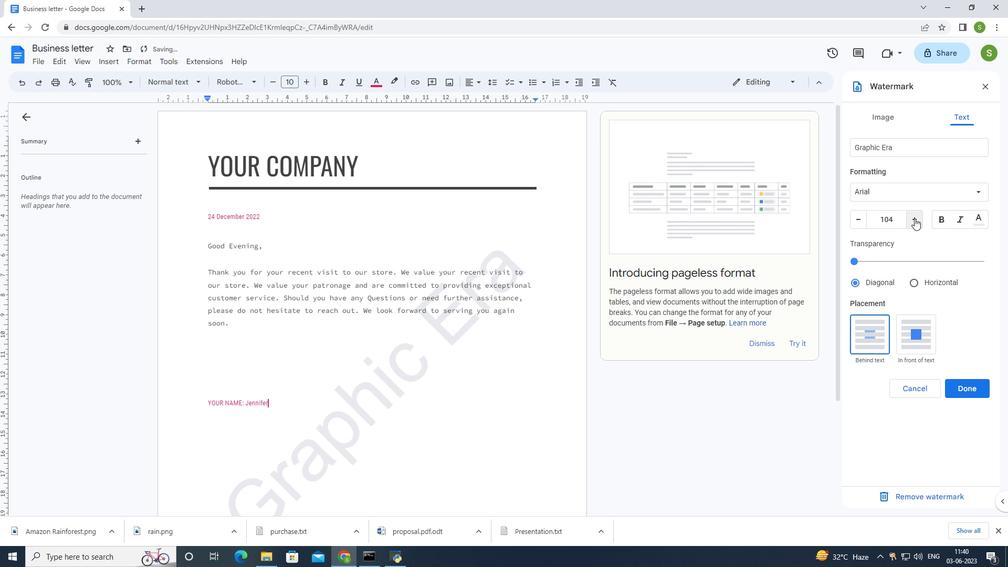 
Action: Mouse pressed left at (914, 218)
Screenshot: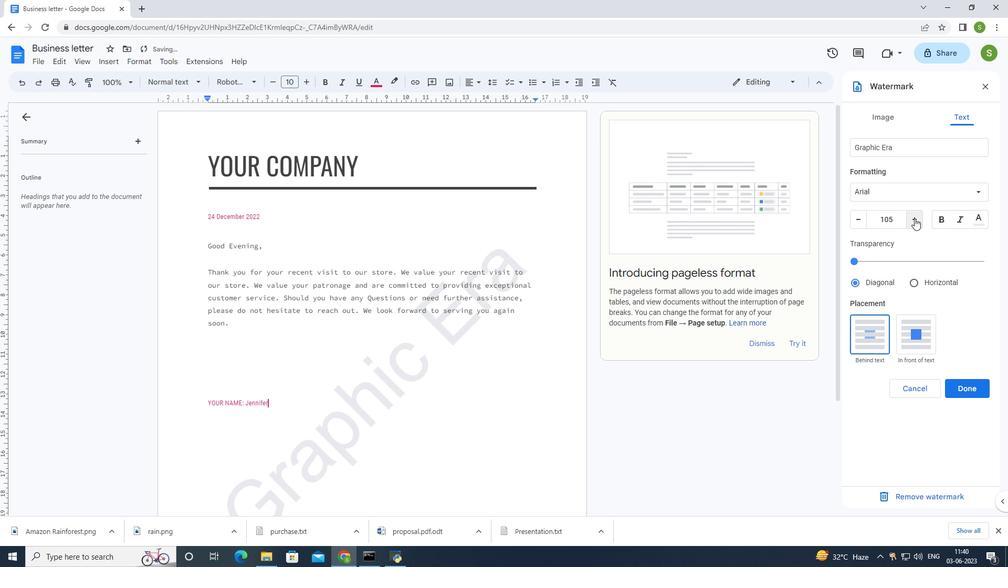 
Action: Mouse pressed left at (914, 218)
Screenshot: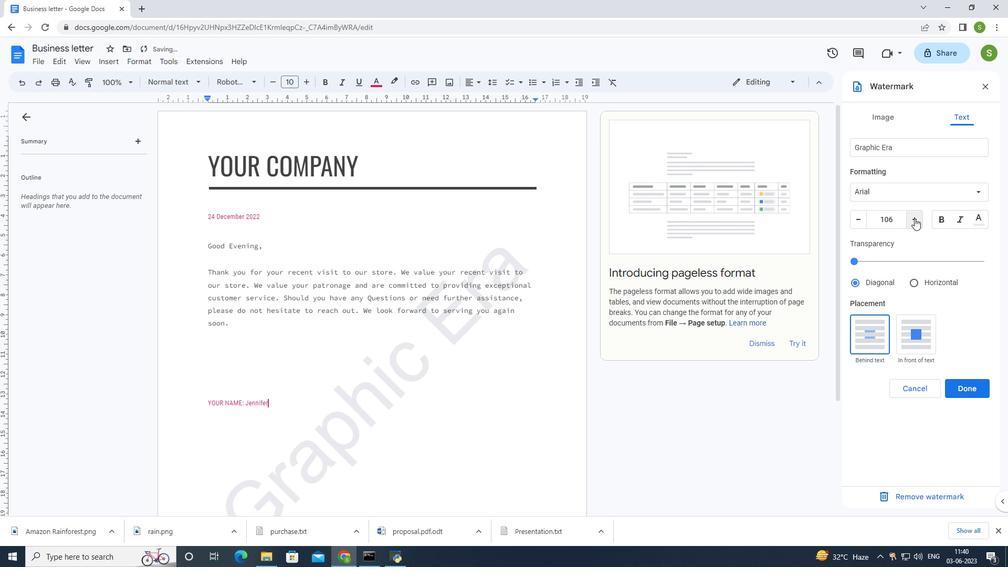 
Action: Mouse moved to (912, 217)
Screenshot: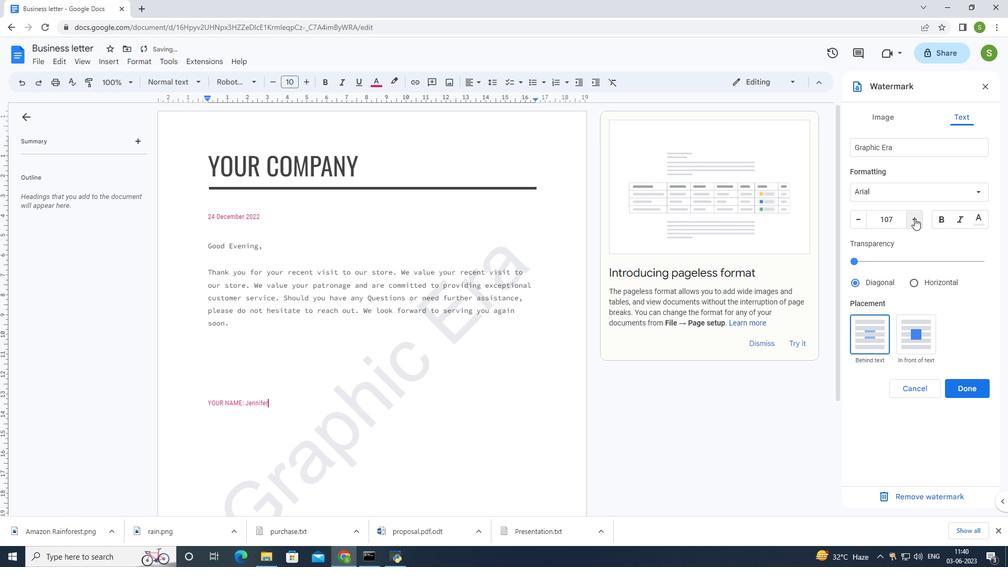 
Action: Mouse pressed left at (912, 217)
Screenshot: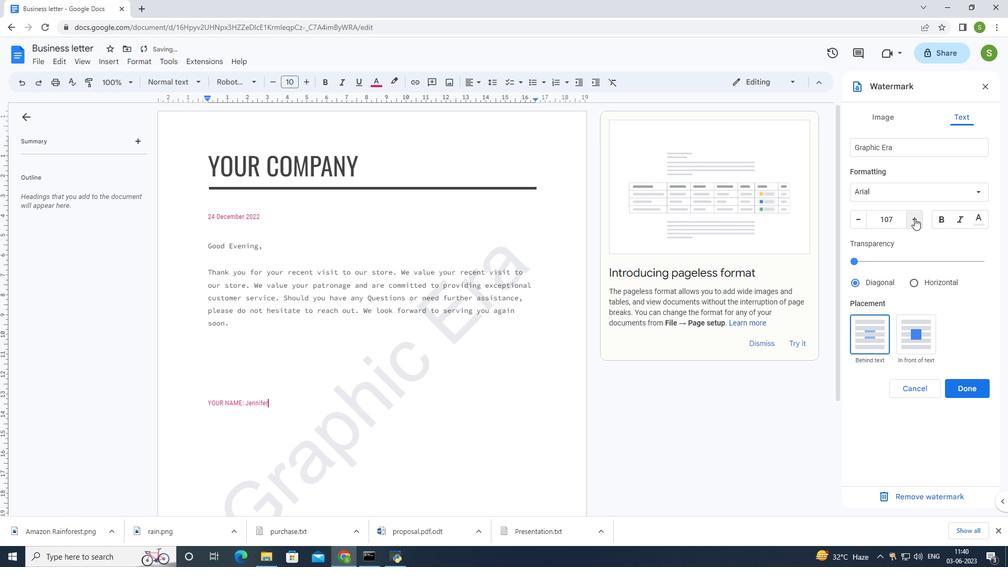 
Action: Mouse moved to (911, 216)
Screenshot: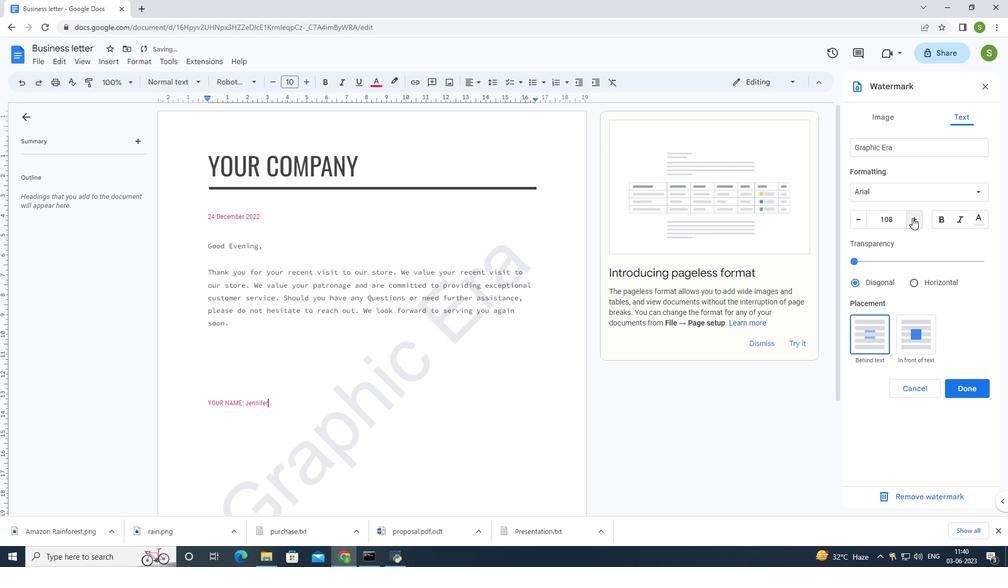 
Action: Mouse pressed left at (911, 216)
Screenshot: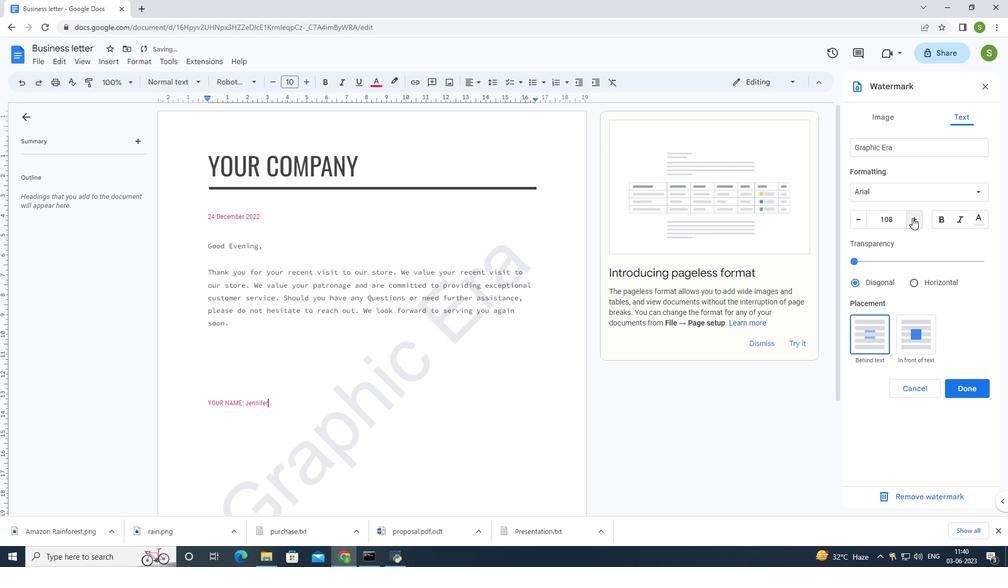 
Action: Mouse pressed left at (911, 216)
Screenshot: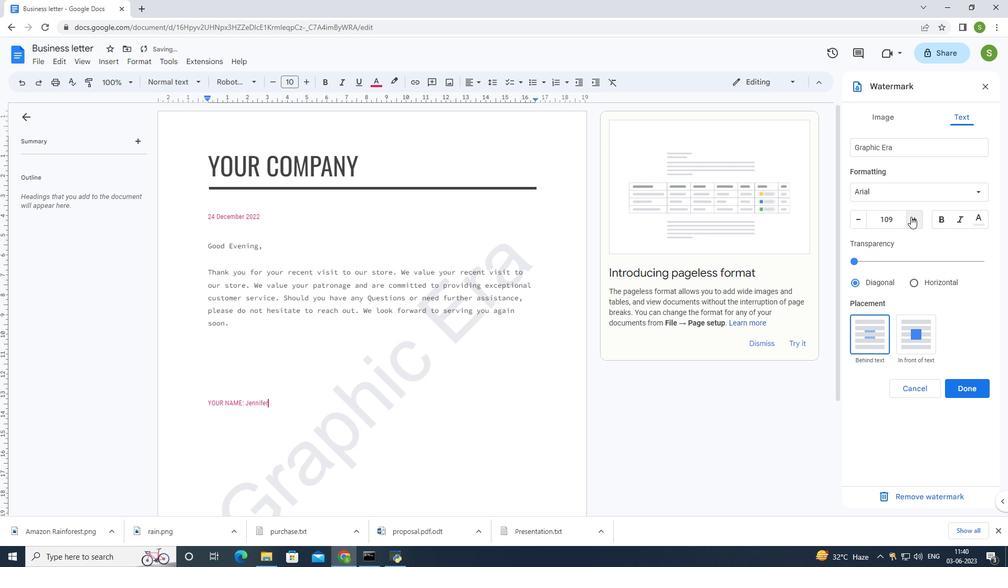 
Action: Mouse pressed left at (911, 216)
Screenshot: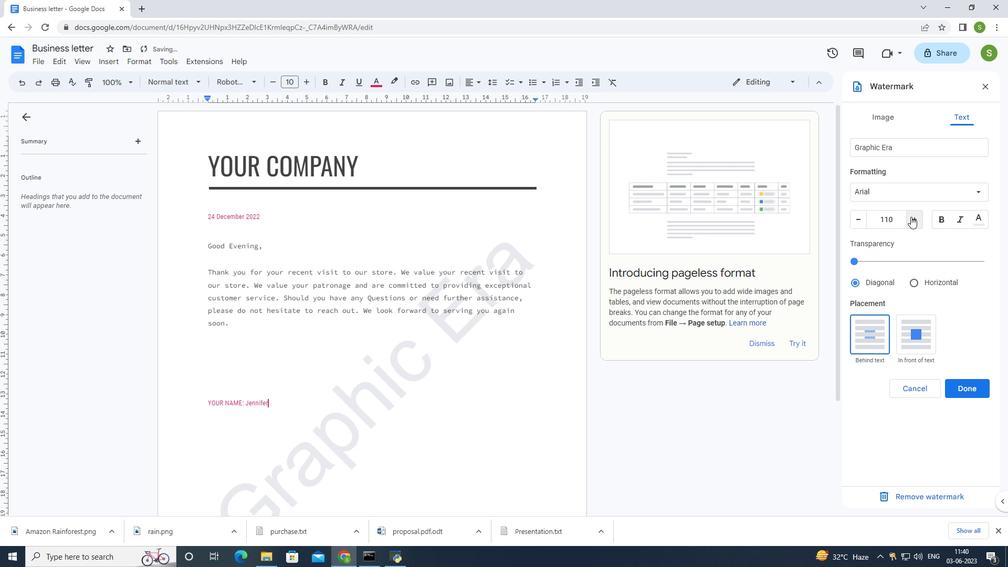 
Action: Mouse pressed left at (911, 216)
Screenshot: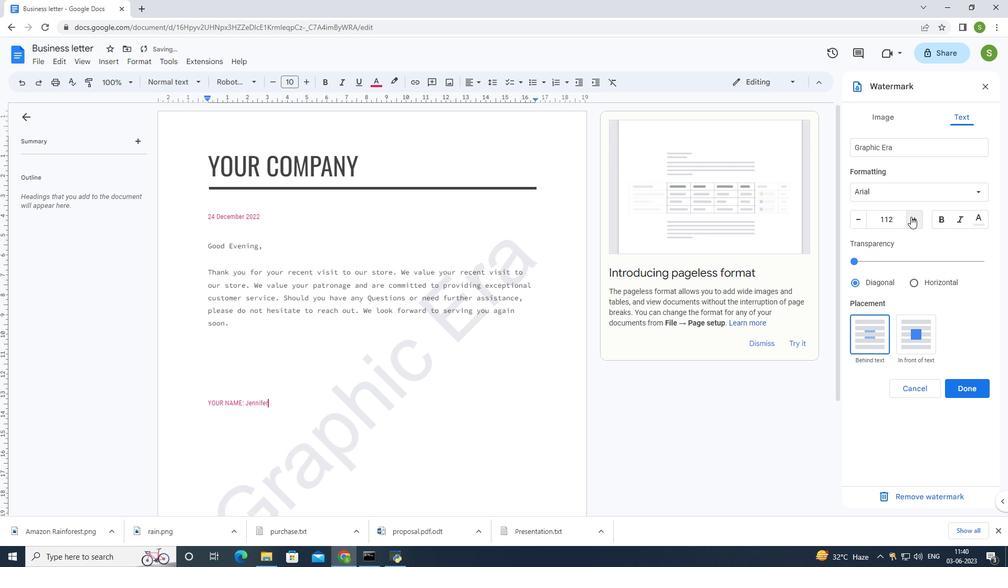 
Action: Mouse pressed left at (911, 216)
Screenshot: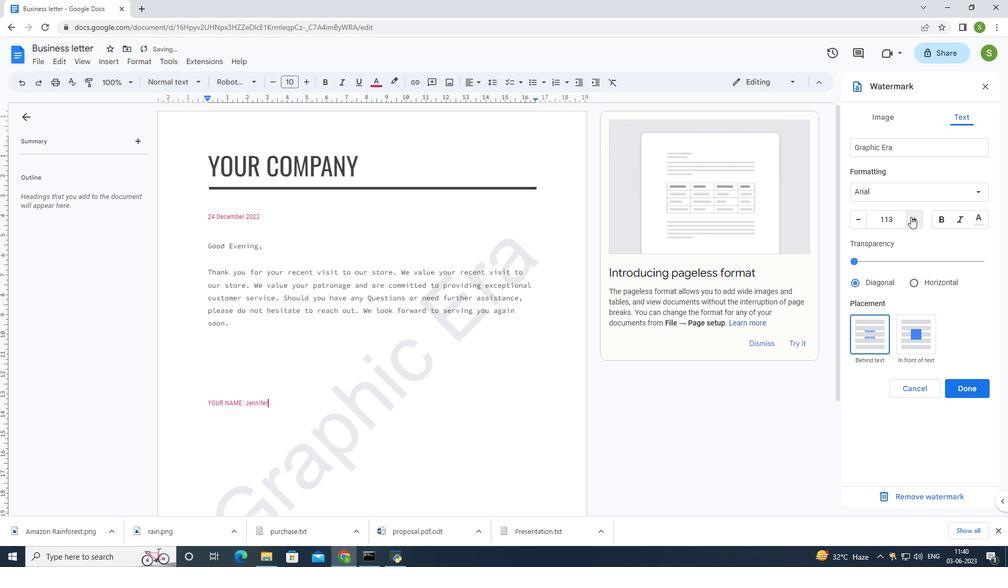 
Action: Mouse pressed left at (911, 216)
Screenshot: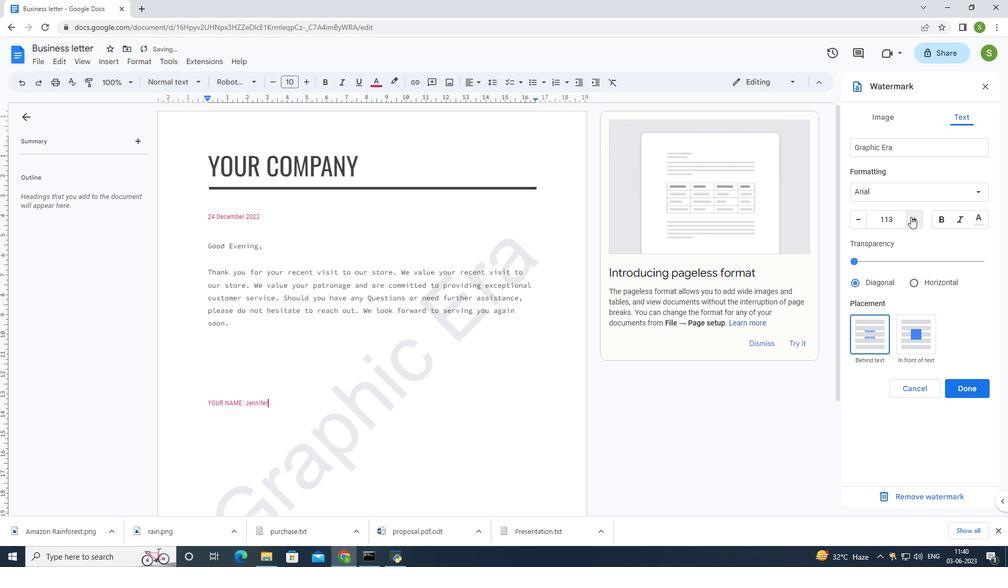 
Action: Mouse pressed left at (911, 216)
Screenshot: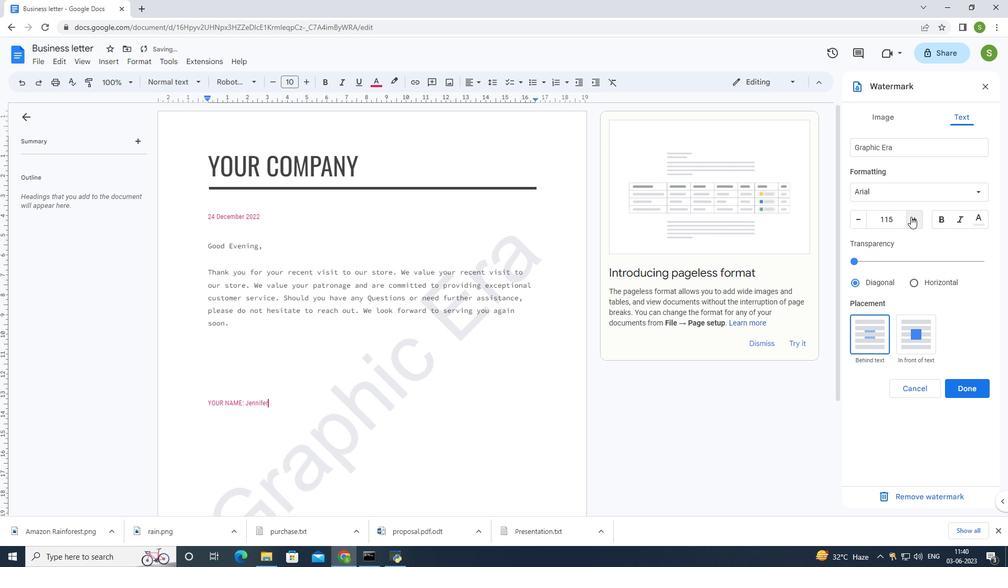 
Action: Mouse pressed left at (911, 216)
Screenshot: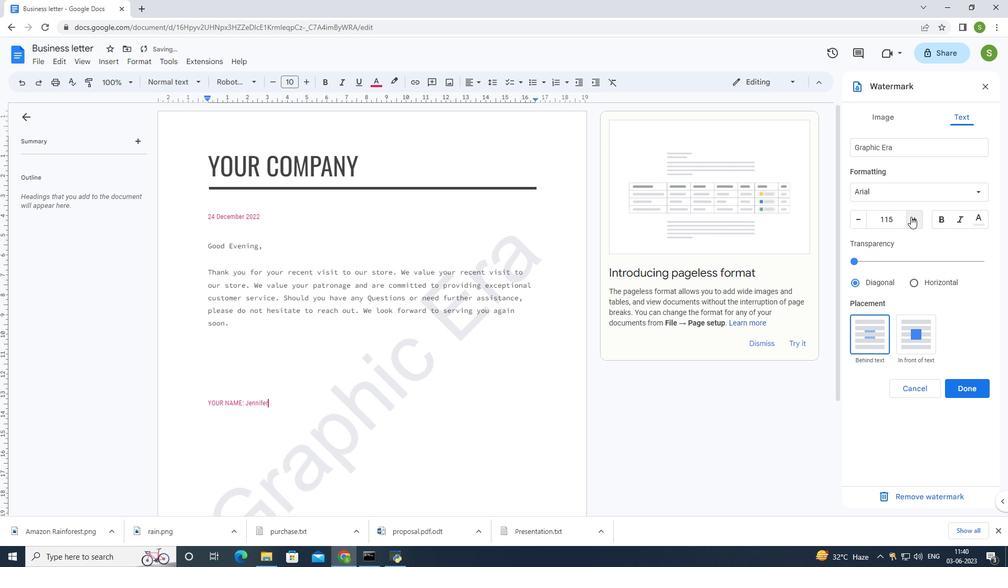 
Action: Mouse pressed left at (911, 216)
Screenshot: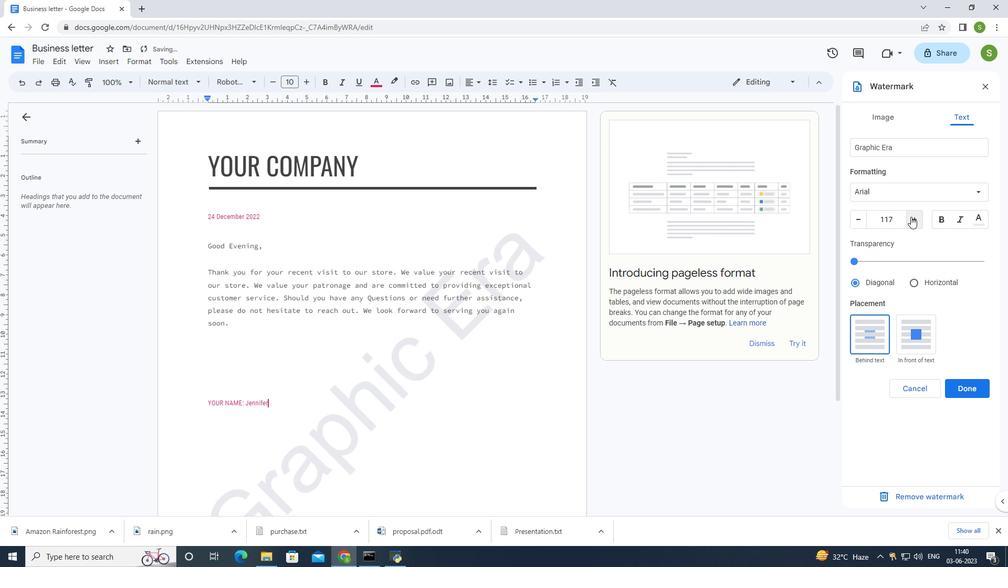 
Action: Mouse pressed left at (911, 216)
Screenshot: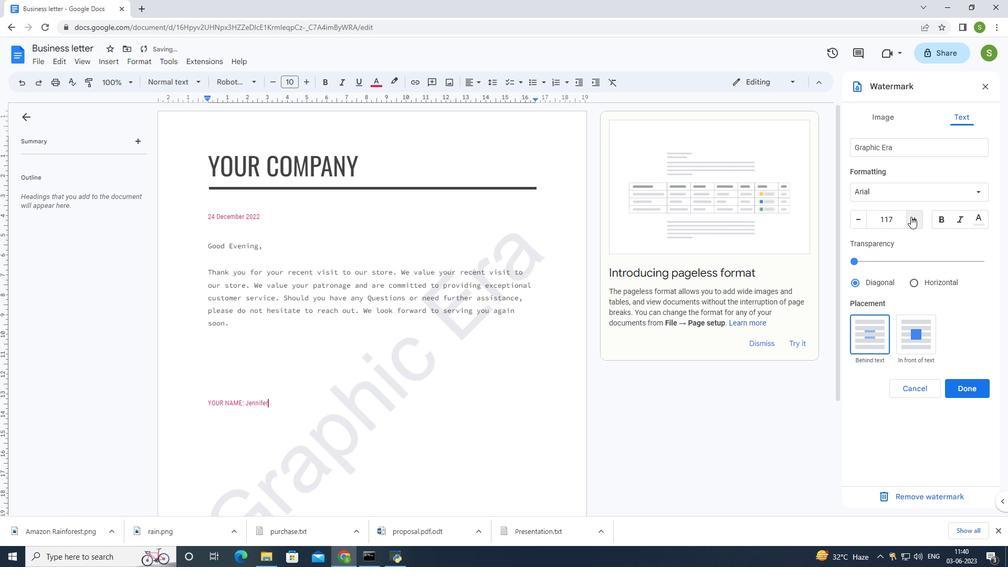 
Action: Mouse pressed left at (911, 216)
Screenshot: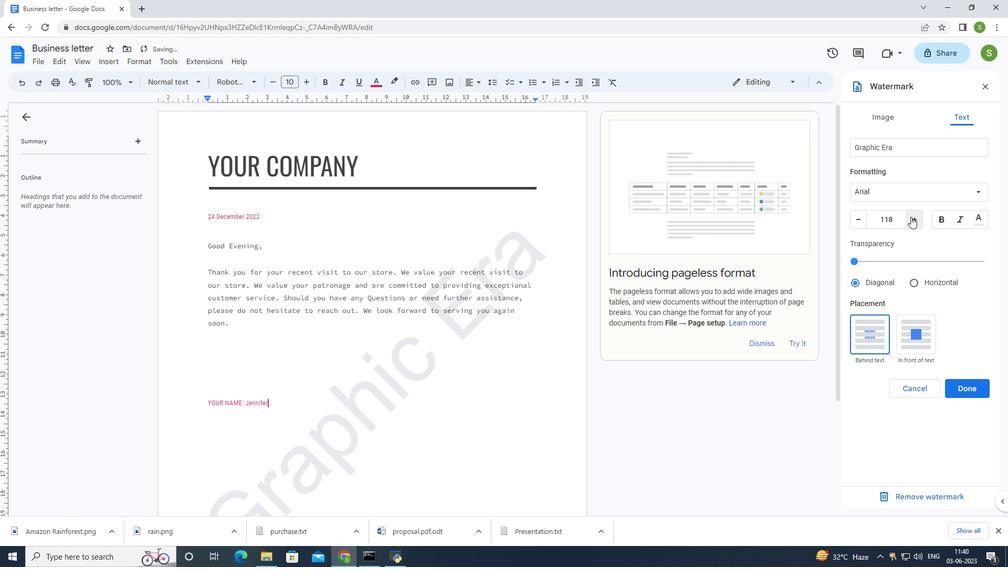 
Action: Mouse pressed left at (911, 216)
Screenshot: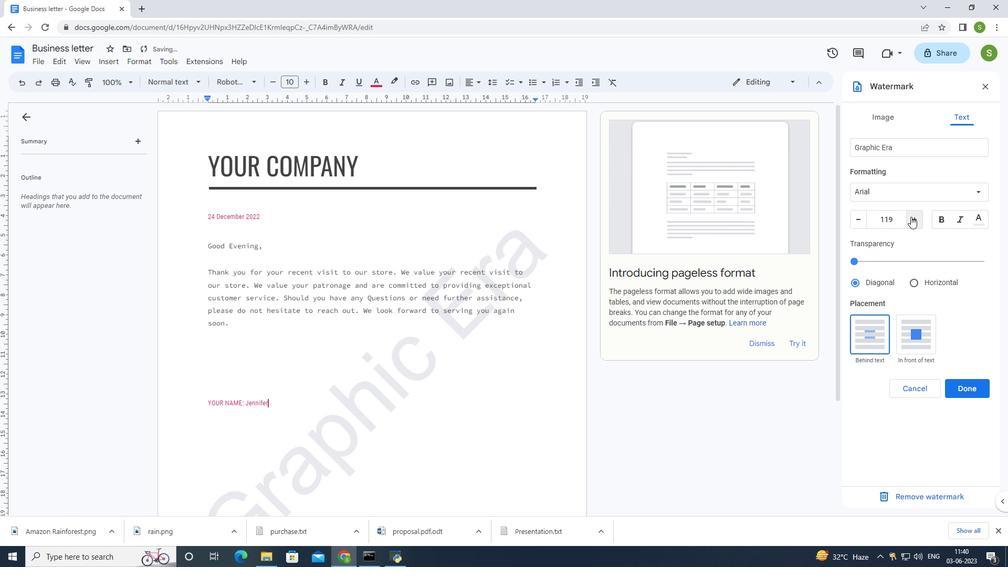 
Action: Mouse pressed left at (911, 216)
Screenshot: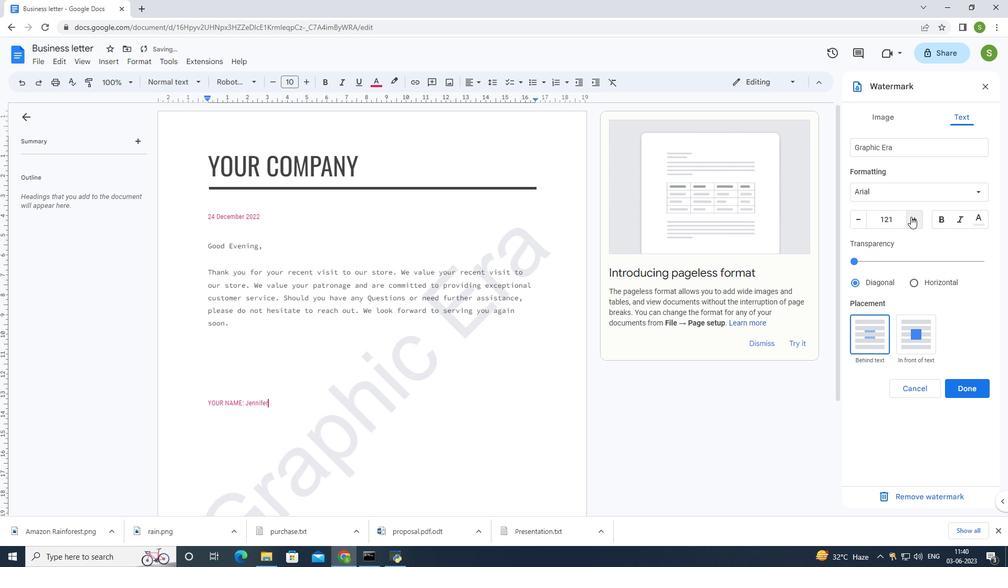 
Action: Mouse pressed left at (911, 216)
Screenshot: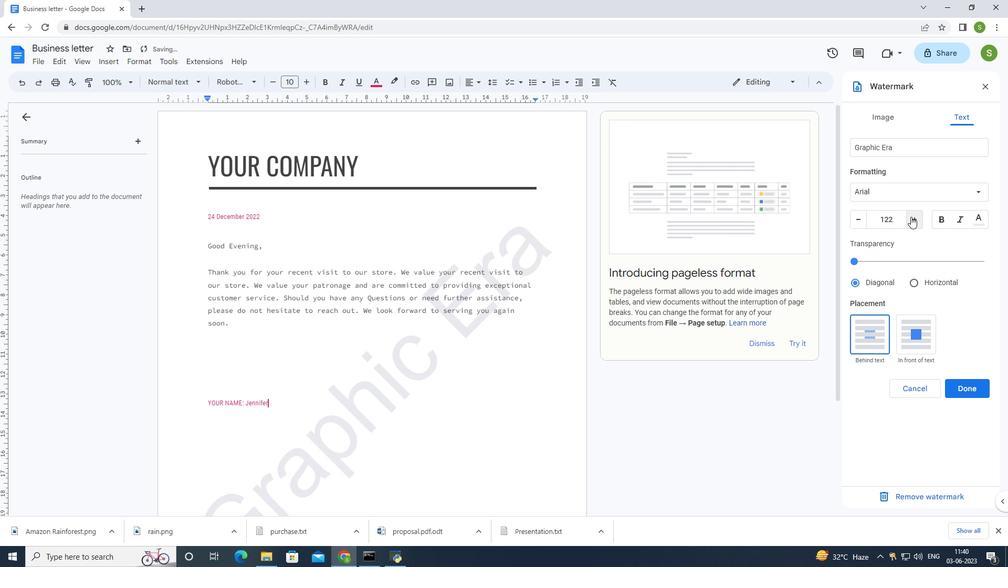 
Action: Mouse moved to (953, 384)
Screenshot: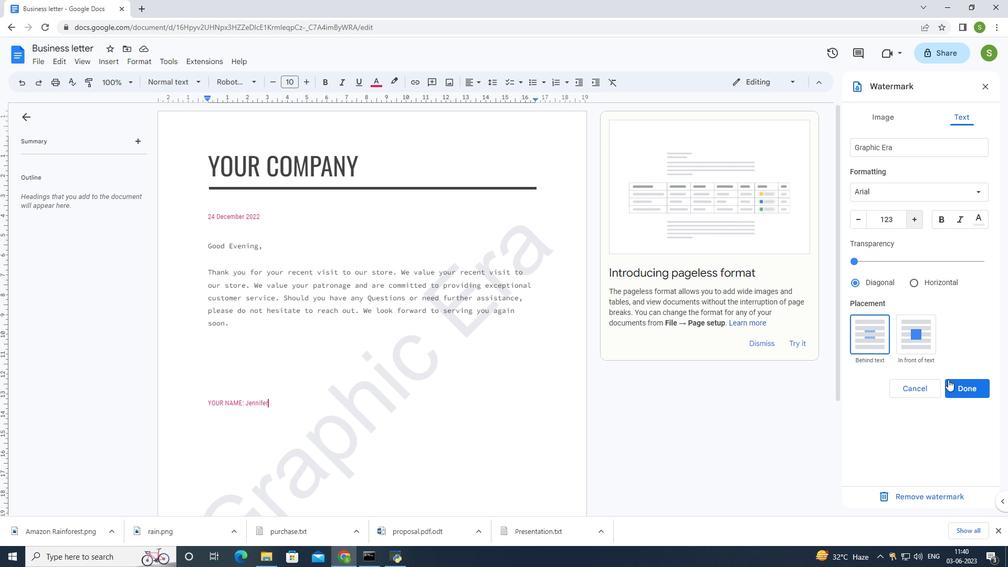 
Action: Mouse pressed left at (953, 384)
Screenshot: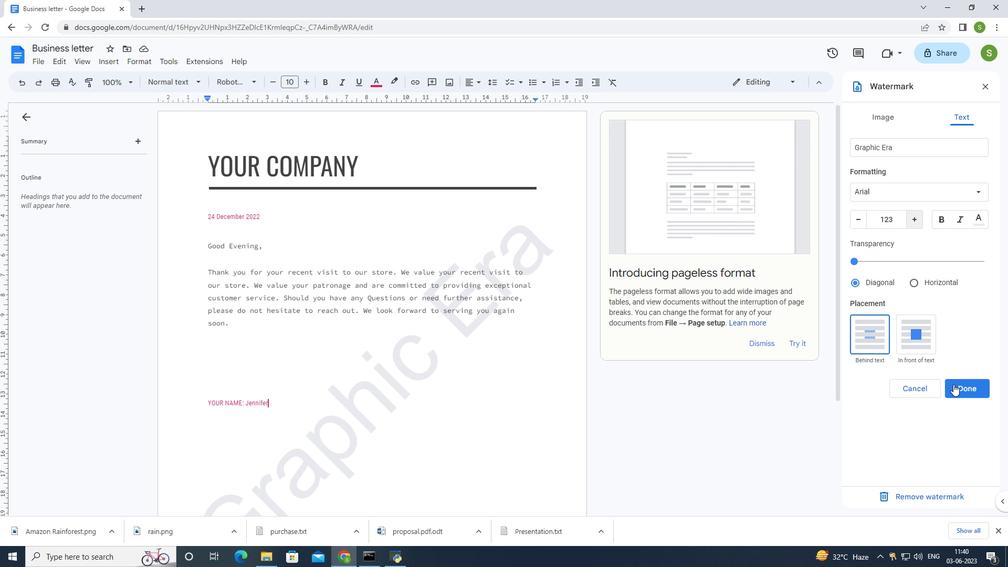 
Action: Mouse moved to (781, 327)
Screenshot: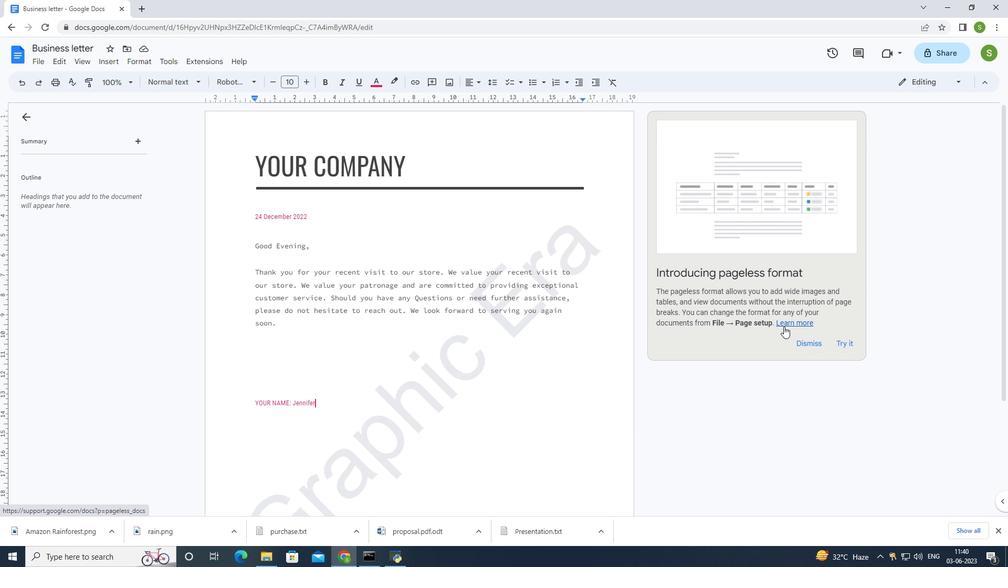 
